 Task: Search one way flight ticket for 1 adult, 5 children, 2 infants in seat and 1 infant on lap in first from Midland/odessa: Midland International Air And Space Port to New Bern: Coastal Carolina Regional Airport (was Craven County Regional) on 8-4-2023. Choice of flights is Frontier. Number of bags: 2 carry on bags and 6 checked bags. Price is upto 92000. Outbound departure time preference is 15:00.
Action: Mouse moved to (232, 301)
Screenshot: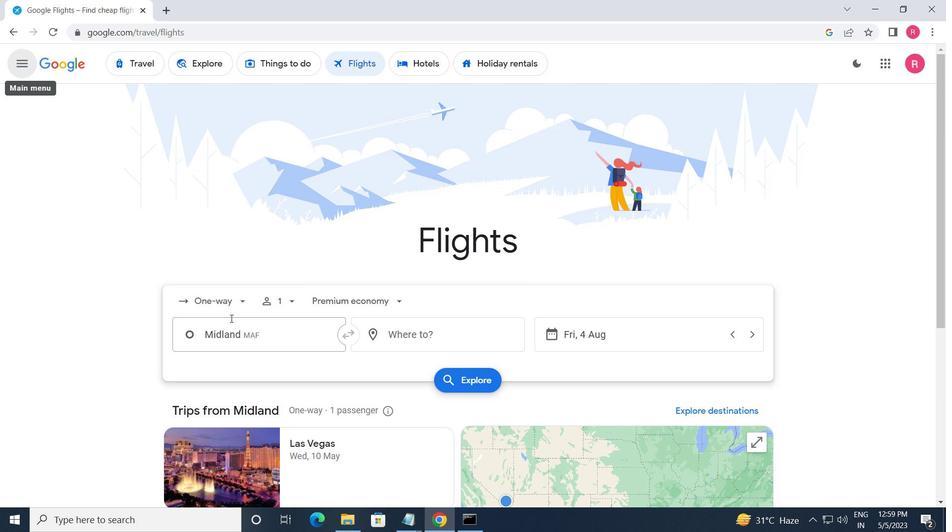
Action: Mouse pressed left at (232, 301)
Screenshot: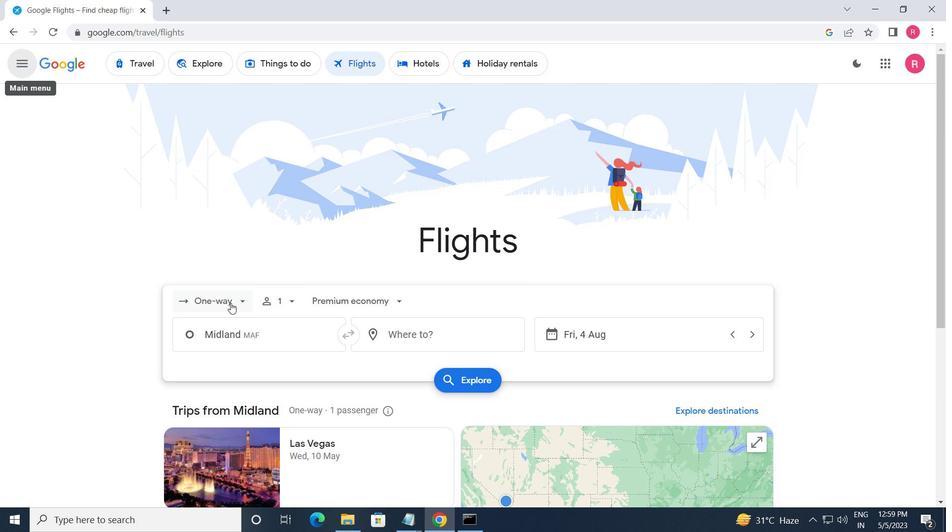 
Action: Mouse moved to (231, 358)
Screenshot: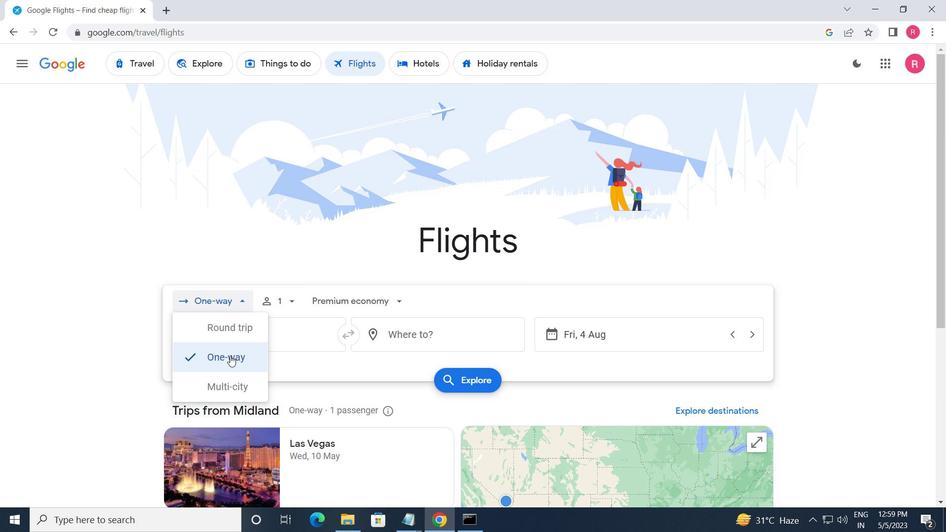 
Action: Mouse pressed left at (231, 358)
Screenshot: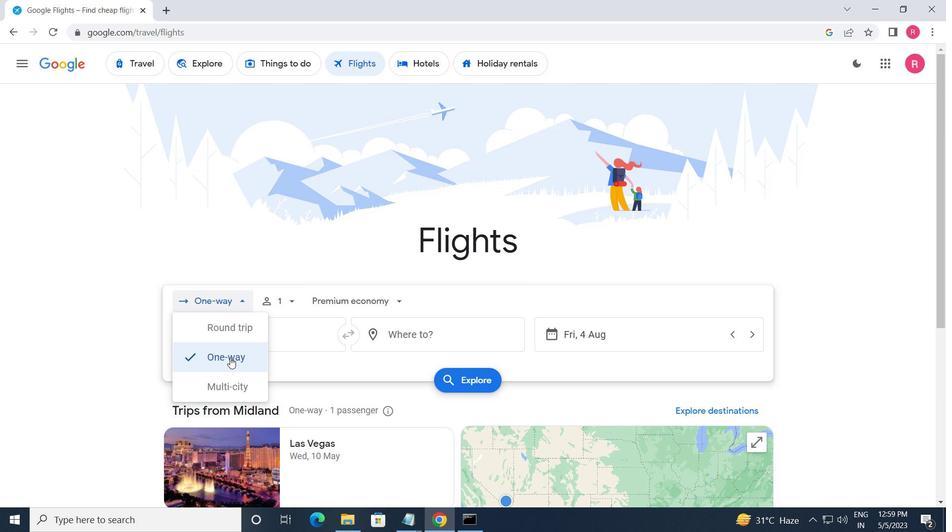 
Action: Mouse moved to (291, 298)
Screenshot: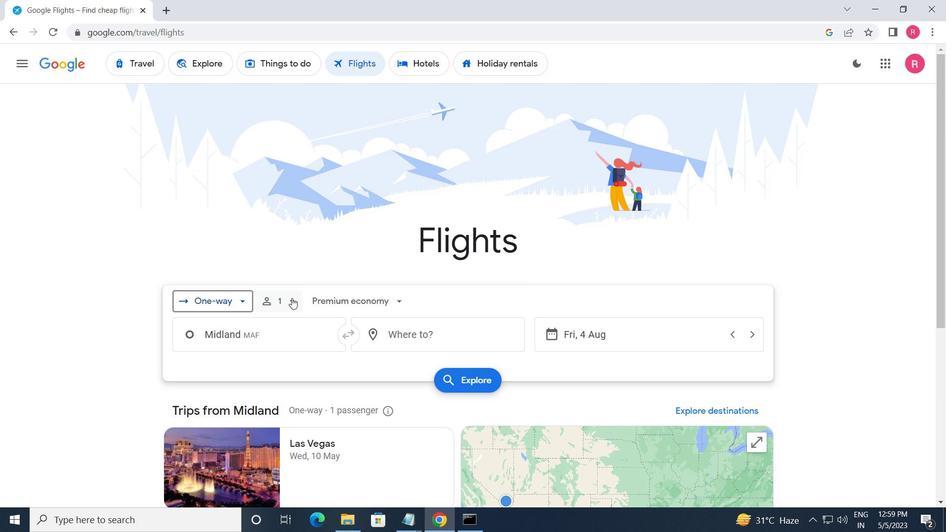 
Action: Mouse pressed left at (291, 298)
Screenshot: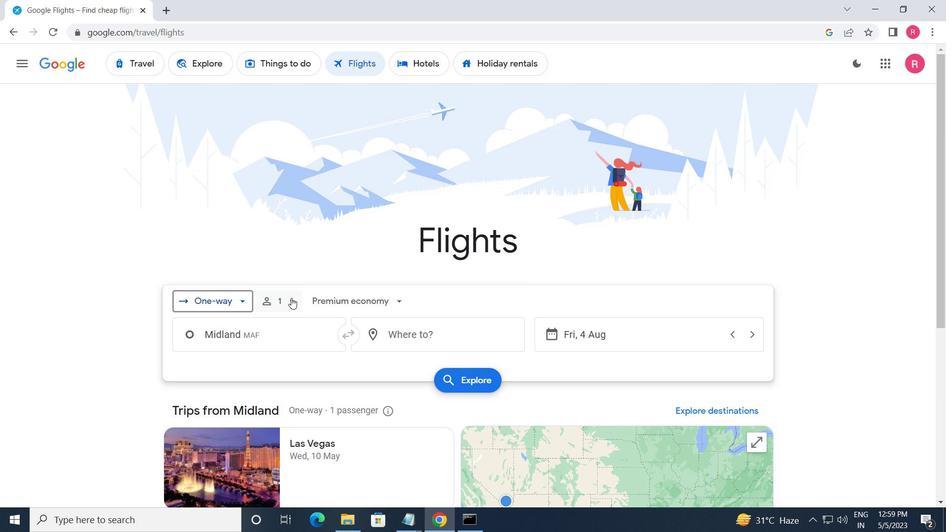 
Action: Mouse moved to (390, 364)
Screenshot: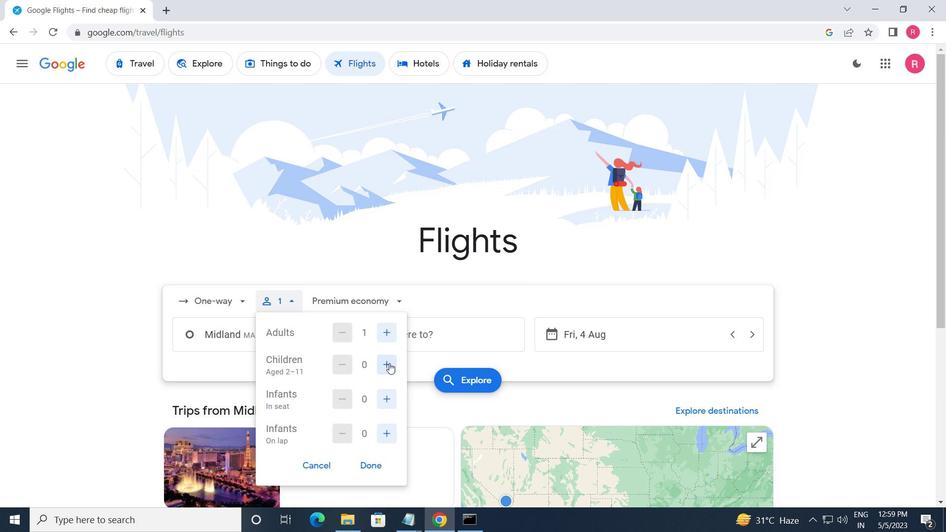 
Action: Mouse pressed left at (390, 364)
Screenshot: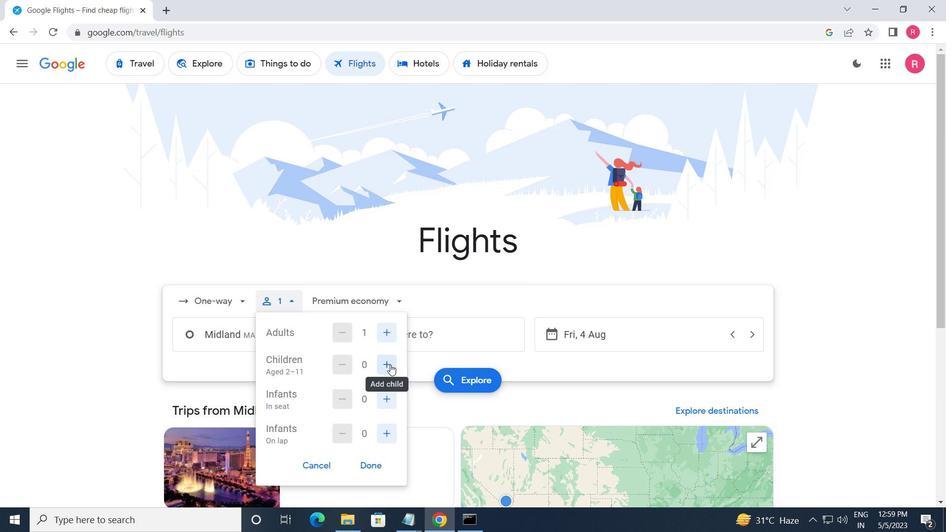 
Action: Mouse pressed left at (390, 364)
Screenshot: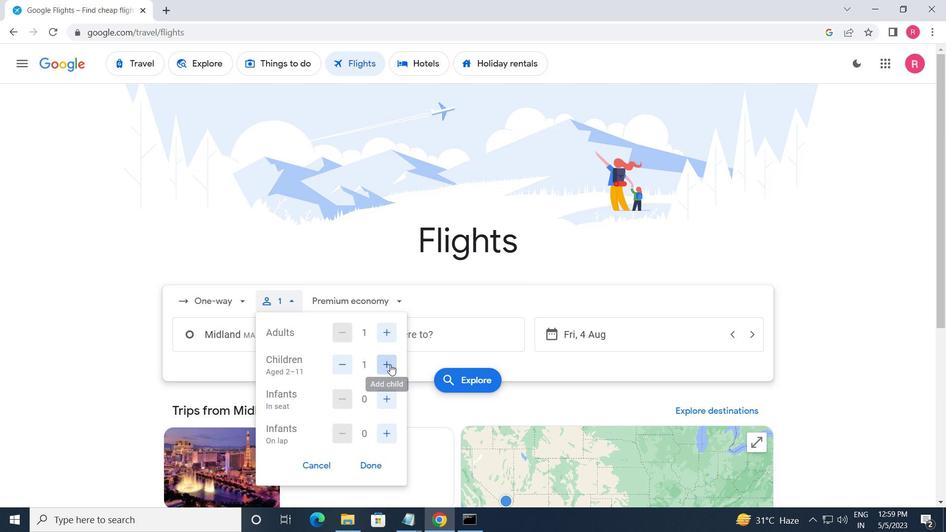 
Action: Mouse pressed left at (390, 364)
Screenshot: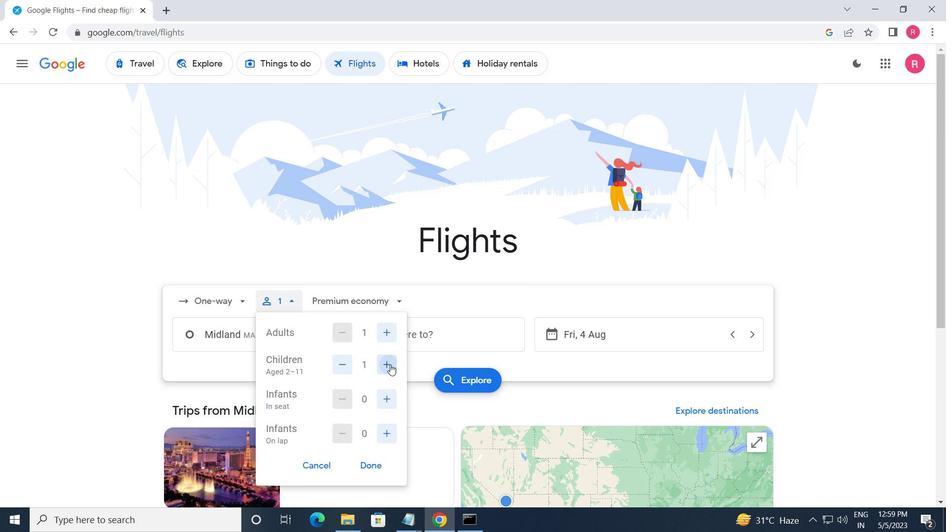 
Action: Mouse moved to (391, 365)
Screenshot: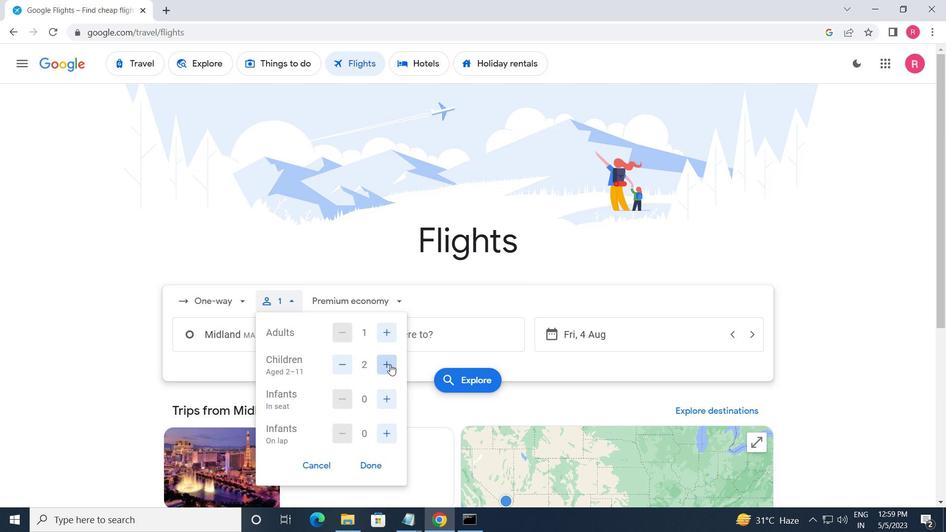 
Action: Mouse pressed left at (391, 365)
Screenshot: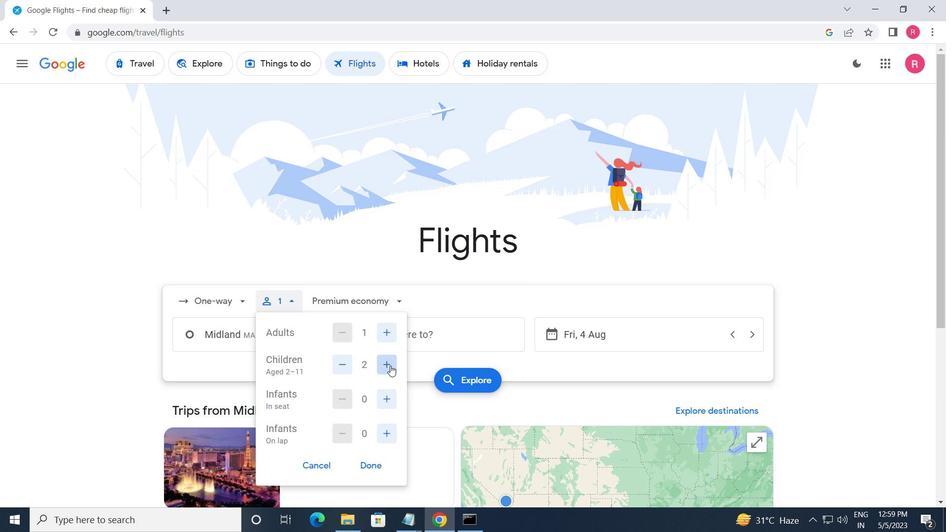 
Action: Mouse pressed left at (391, 365)
Screenshot: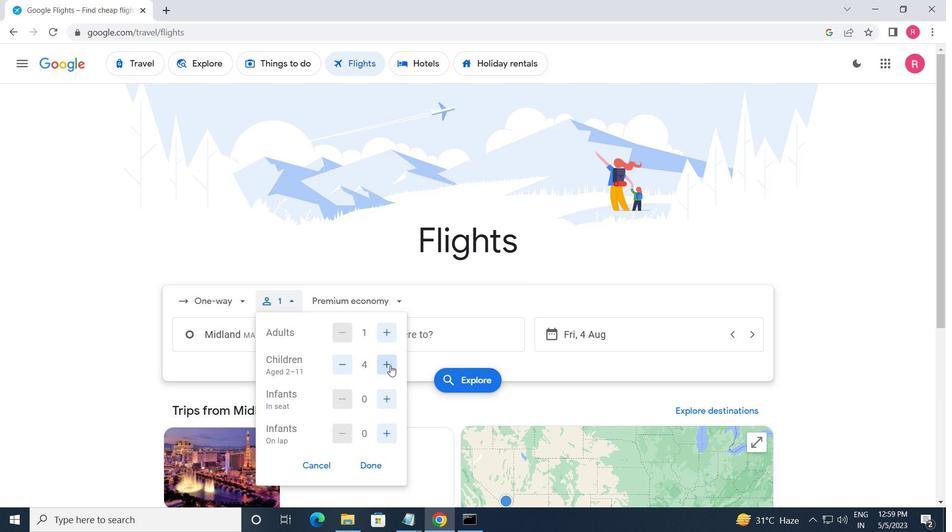 
Action: Mouse moved to (386, 405)
Screenshot: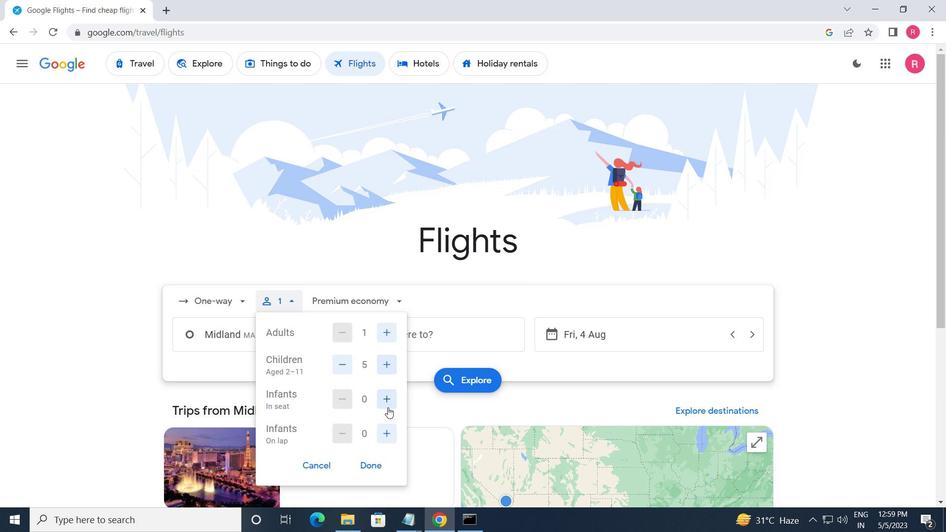 
Action: Mouse pressed left at (386, 405)
Screenshot: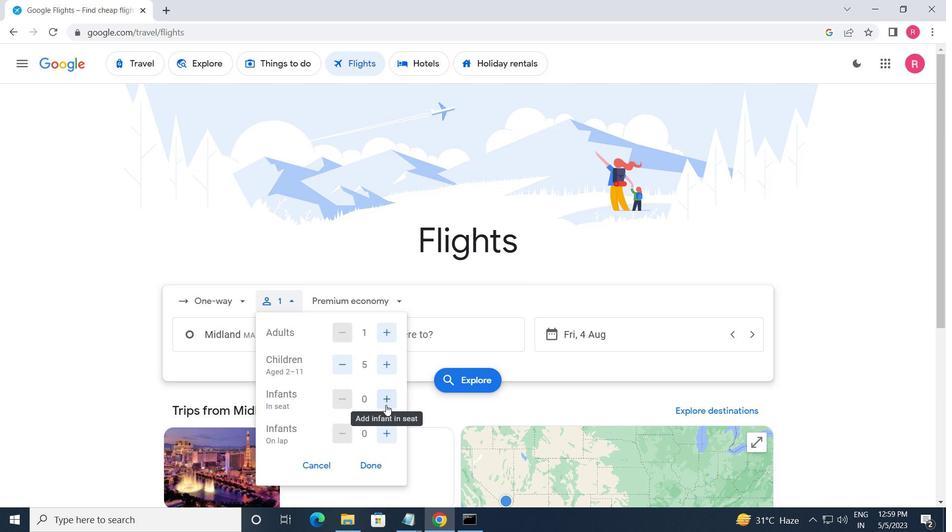 
Action: Mouse pressed left at (386, 405)
Screenshot: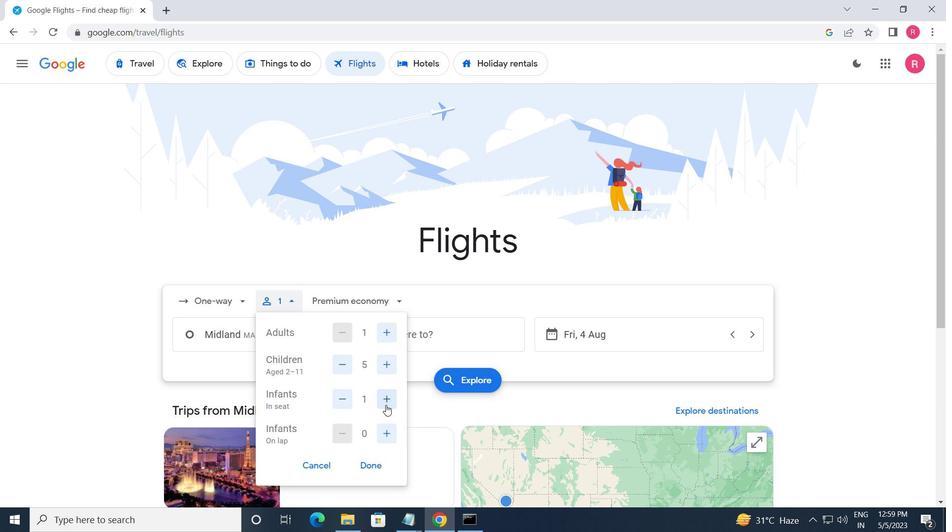 
Action: Mouse moved to (391, 437)
Screenshot: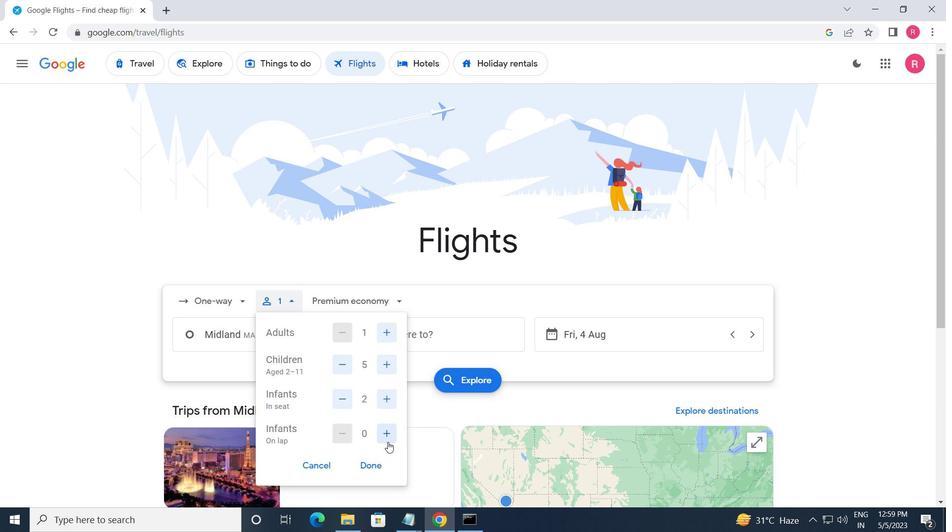 
Action: Mouse pressed left at (391, 437)
Screenshot: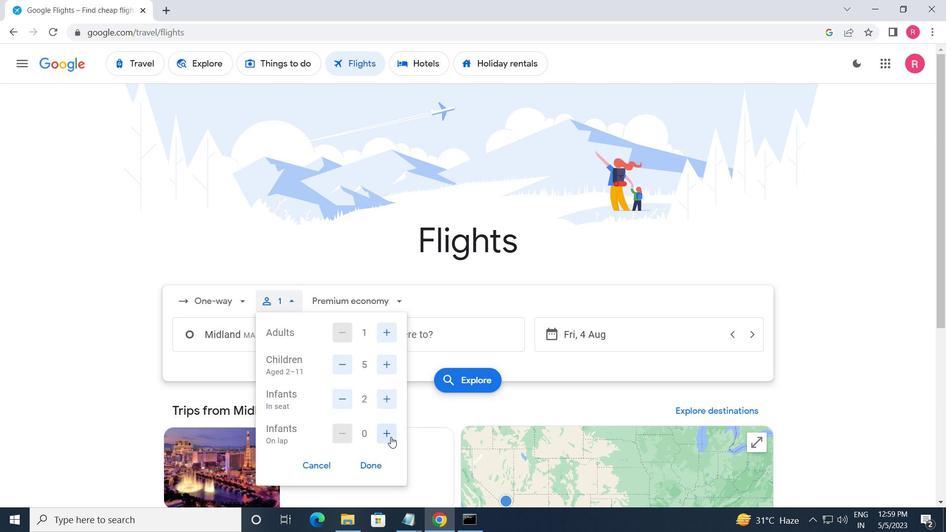 
Action: Mouse moved to (342, 400)
Screenshot: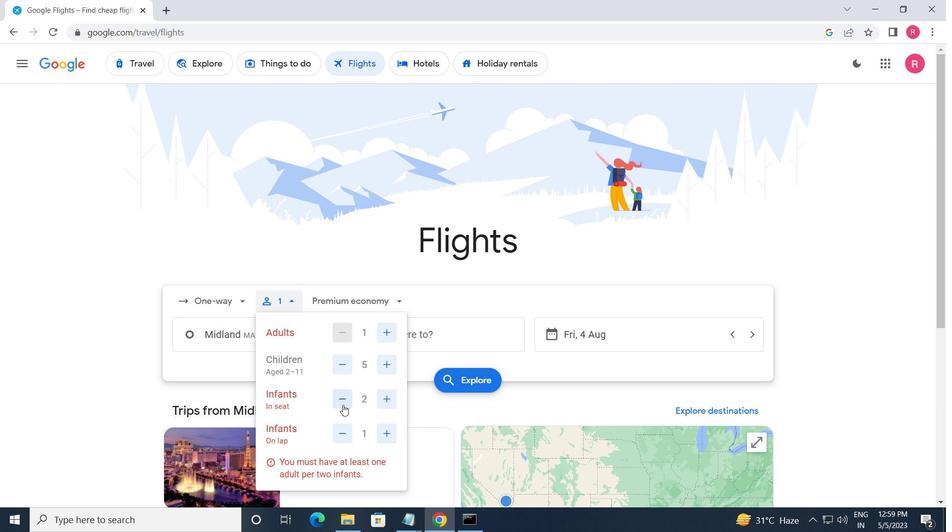 
Action: Mouse pressed left at (342, 400)
Screenshot: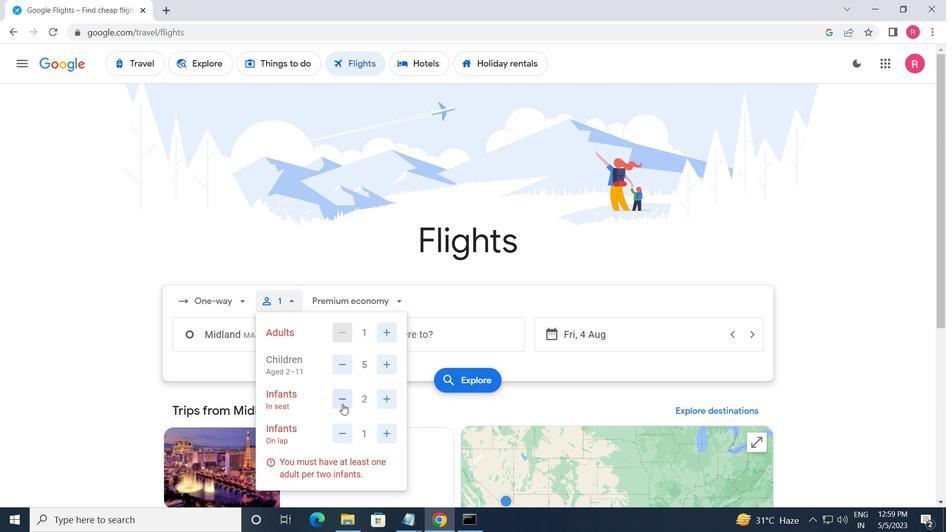 
Action: Mouse moved to (370, 468)
Screenshot: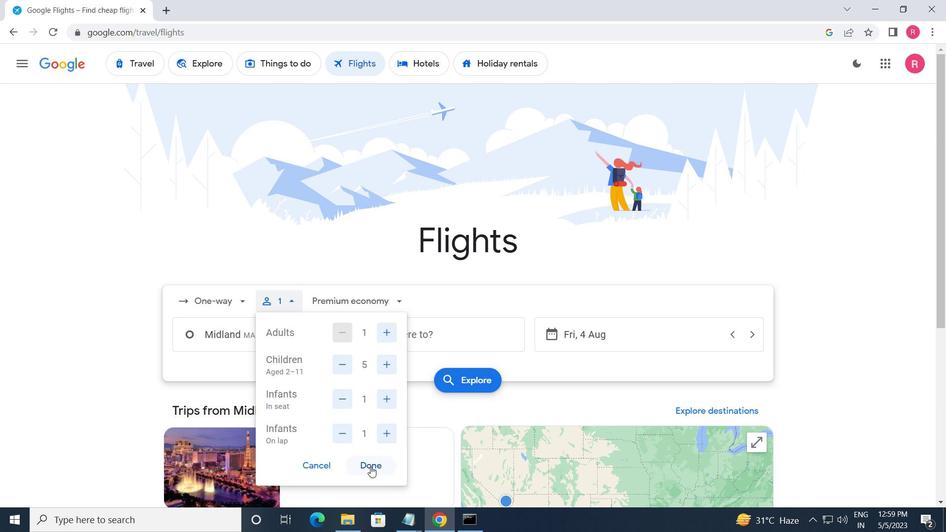 
Action: Mouse pressed left at (370, 468)
Screenshot: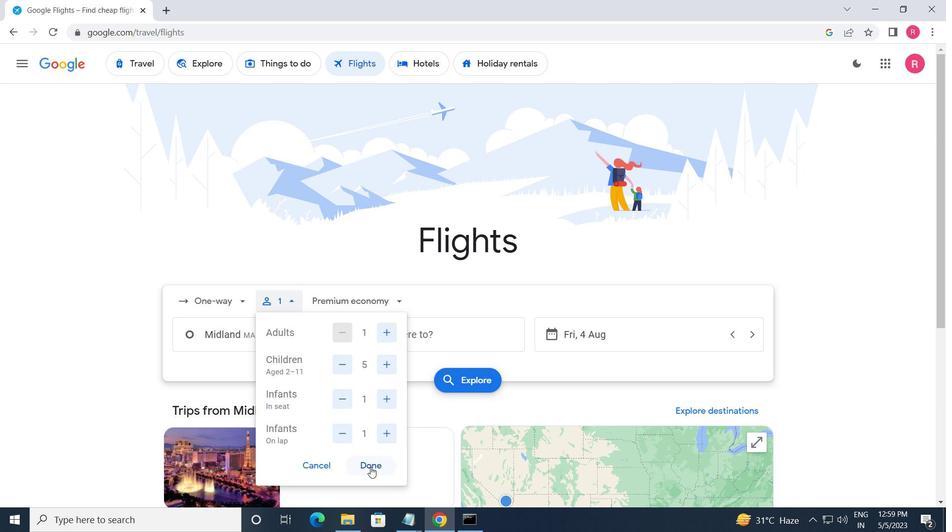 
Action: Mouse moved to (342, 301)
Screenshot: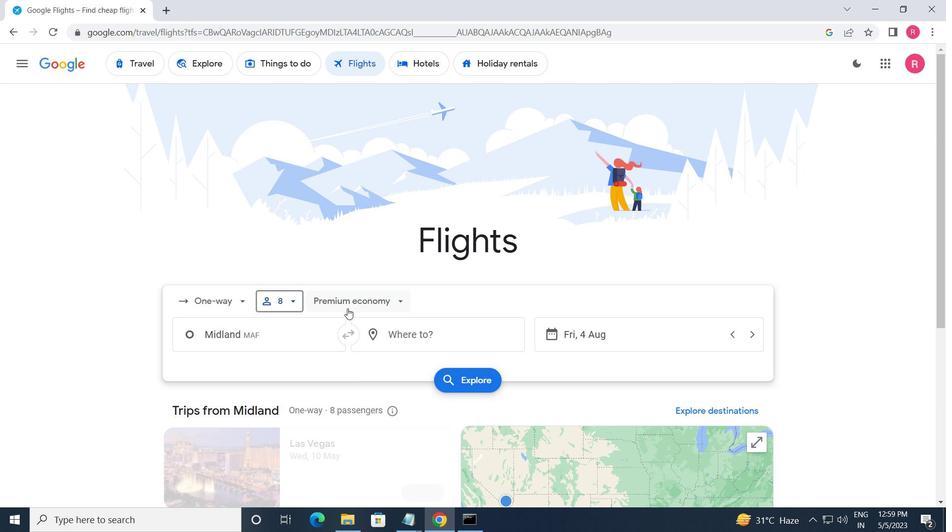 
Action: Mouse pressed left at (342, 301)
Screenshot: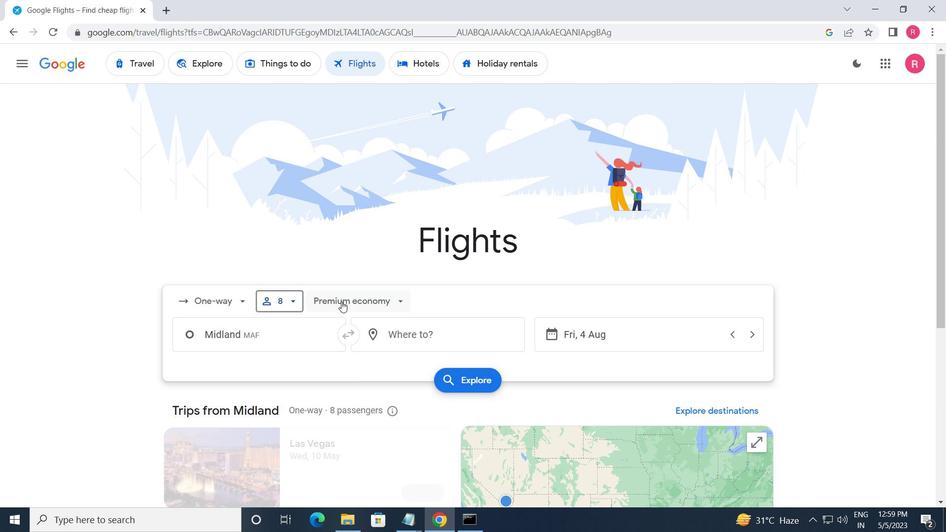 
Action: Mouse moved to (360, 419)
Screenshot: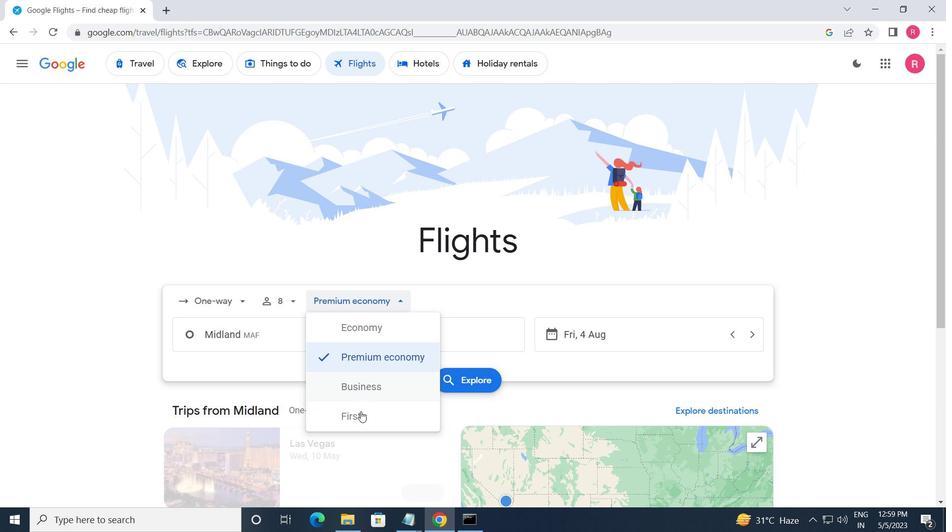 
Action: Mouse pressed left at (360, 419)
Screenshot: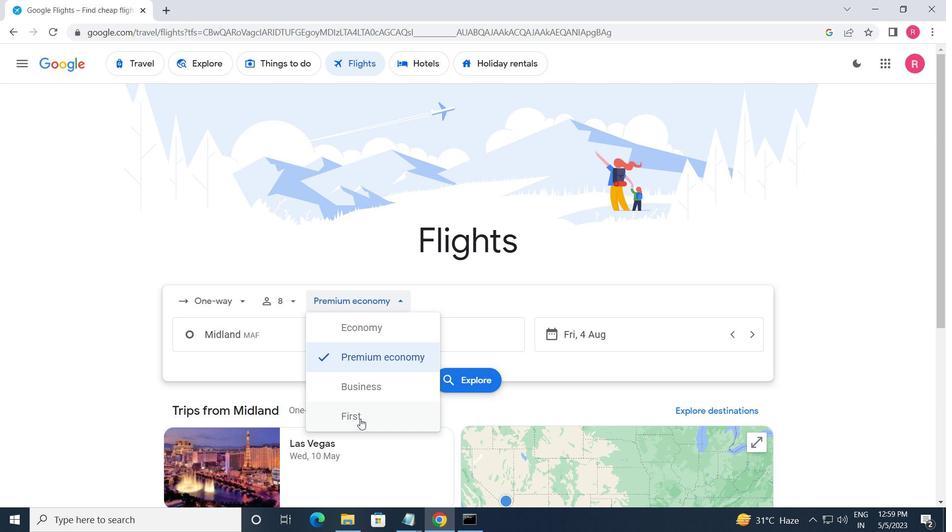 
Action: Mouse moved to (269, 333)
Screenshot: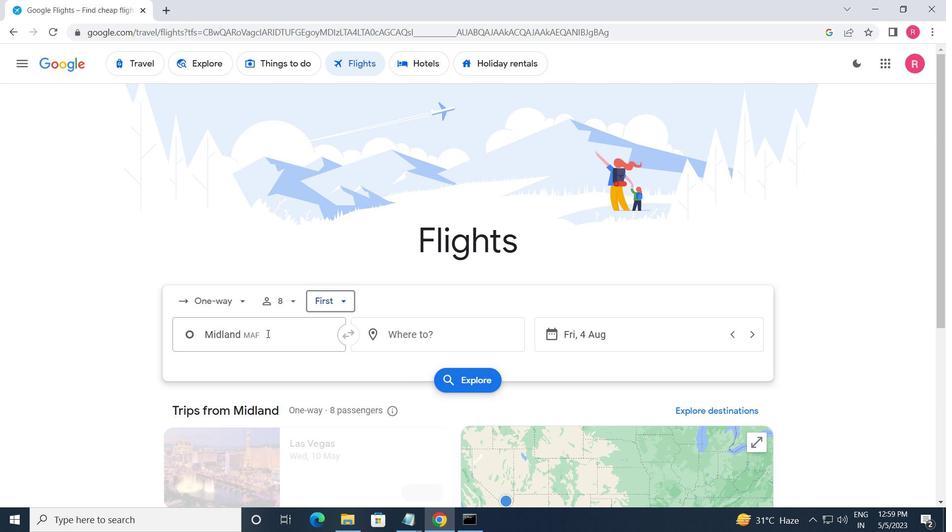 
Action: Mouse pressed left at (269, 333)
Screenshot: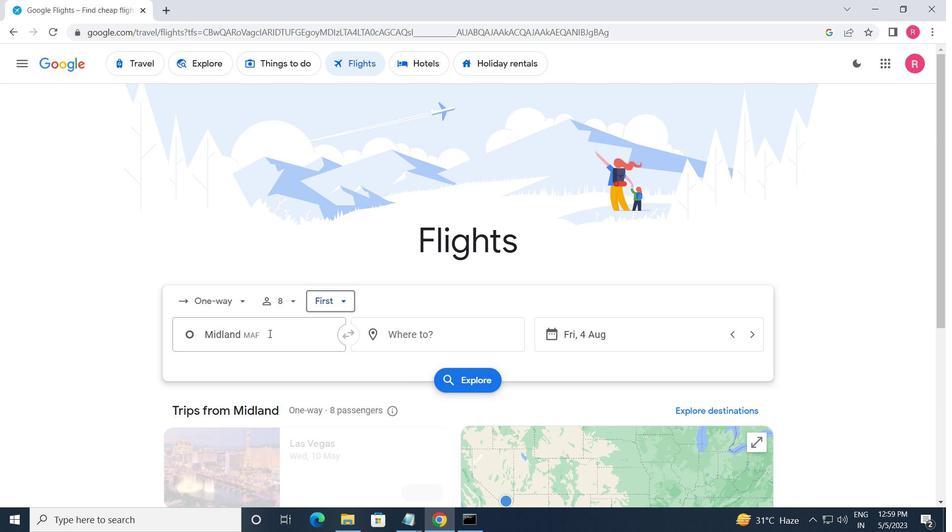 
Action: Key pressed <Key.caps_lock>m<Key.caps_lock>idland
Screenshot: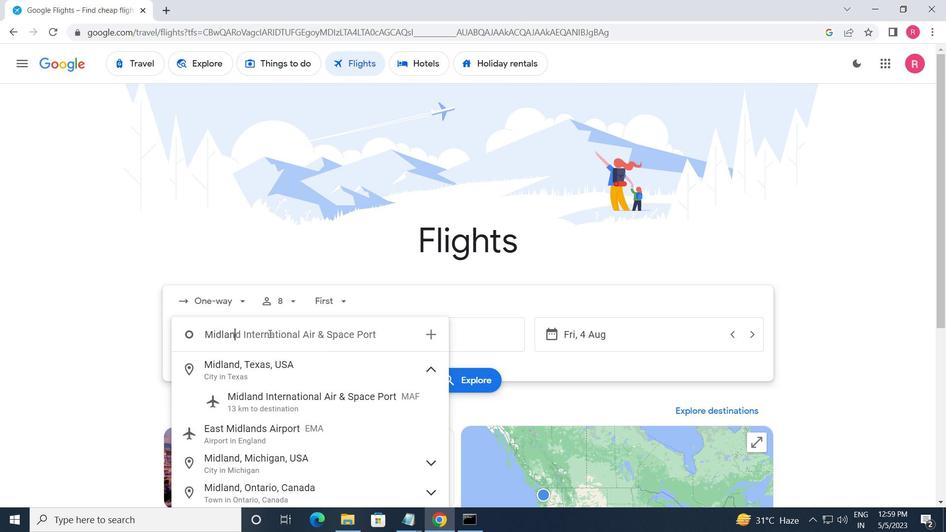 
Action: Mouse moved to (311, 397)
Screenshot: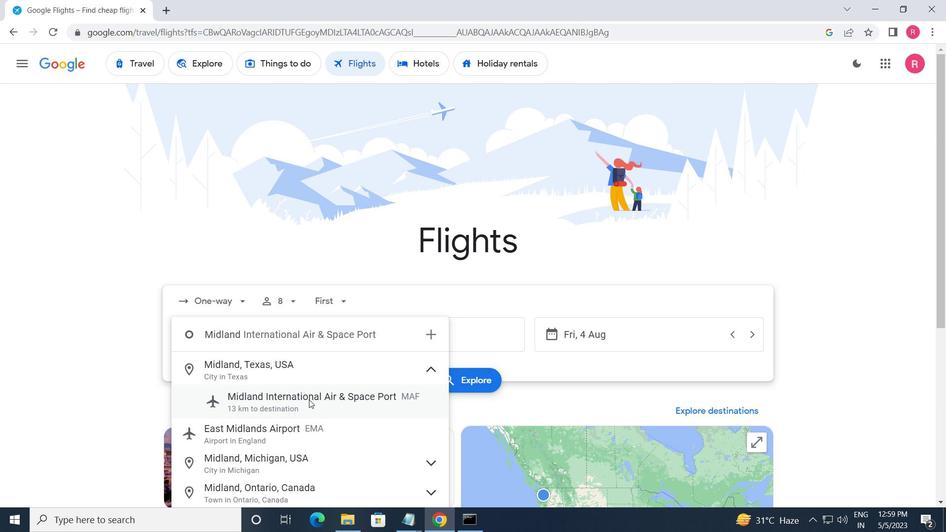 
Action: Mouse pressed left at (311, 397)
Screenshot: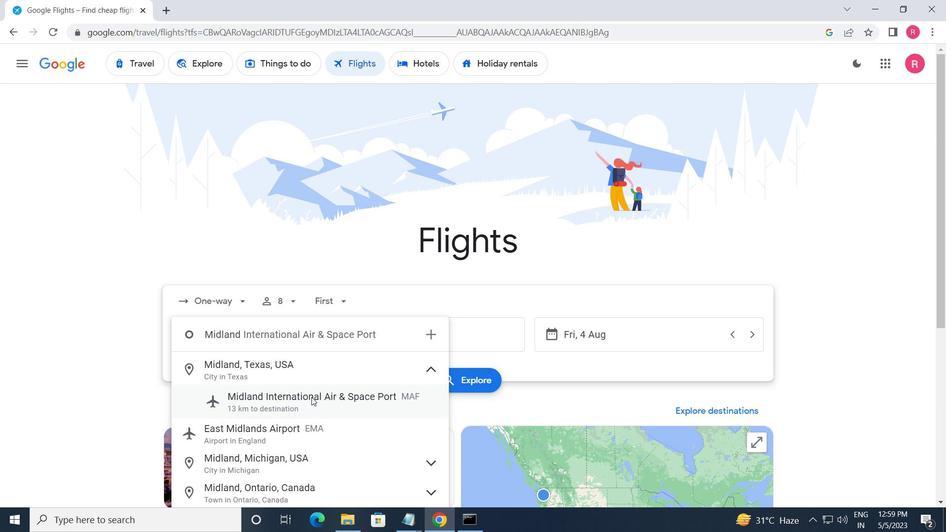 
Action: Mouse moved to (446, 340)
Screenshot: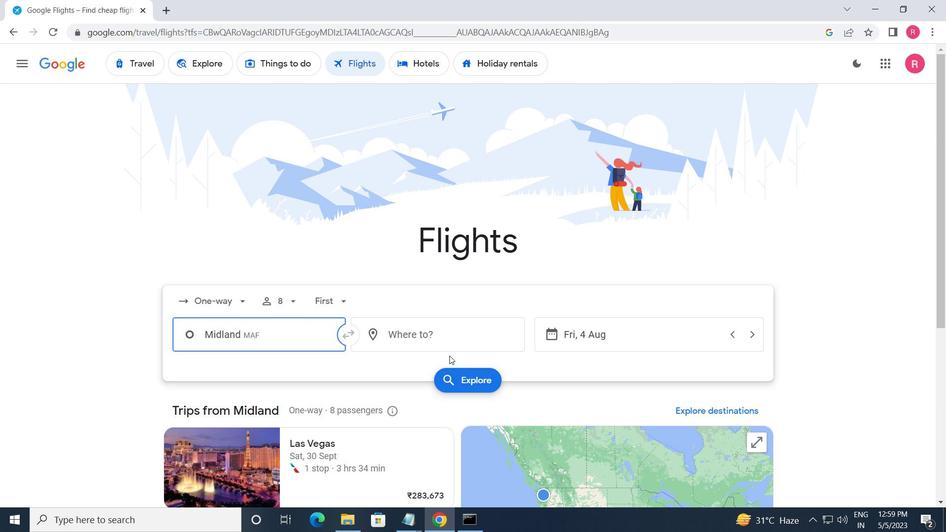 
Action: Mouse pressed left at (446, 340)
Screenshot: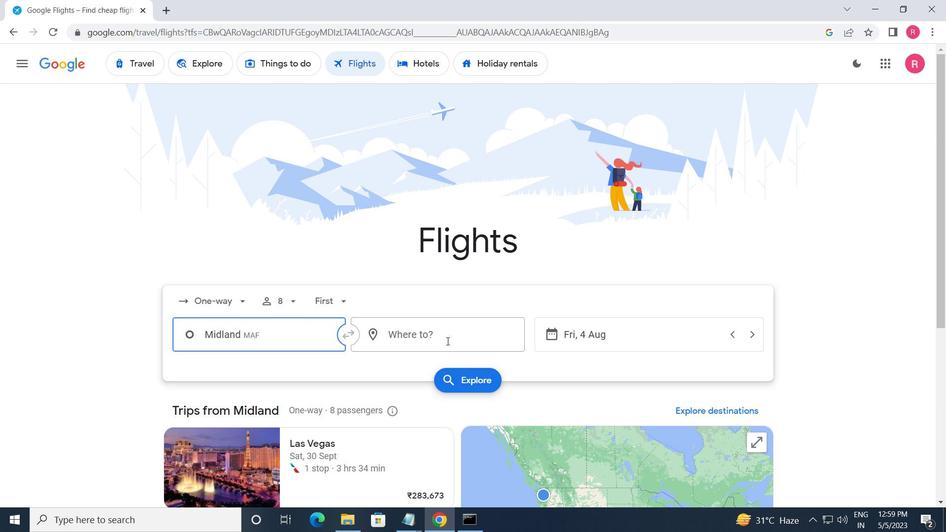 
Action: Key pressed <Key.caps_lock>c<Key.caps_lock>oastel<Key.space>
Screenshot: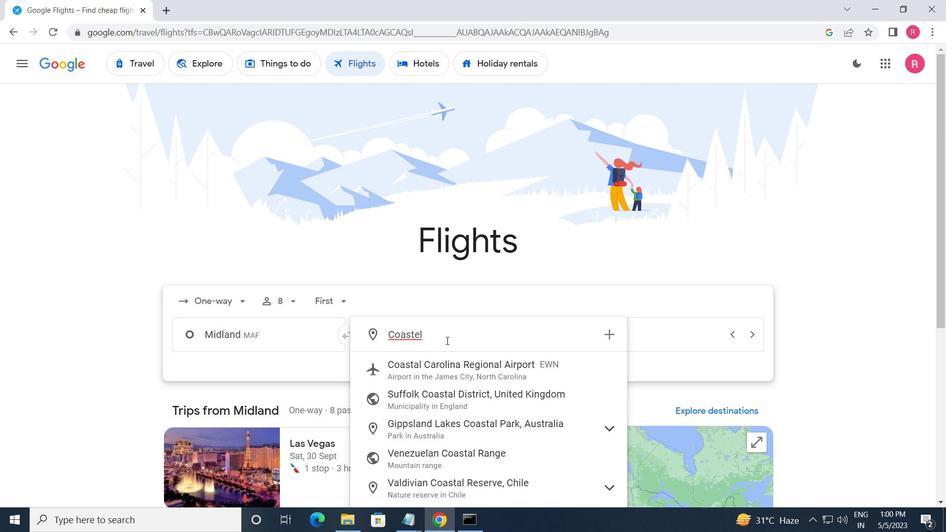 
Action: Mouse moved to (479, 371)
Screenshot: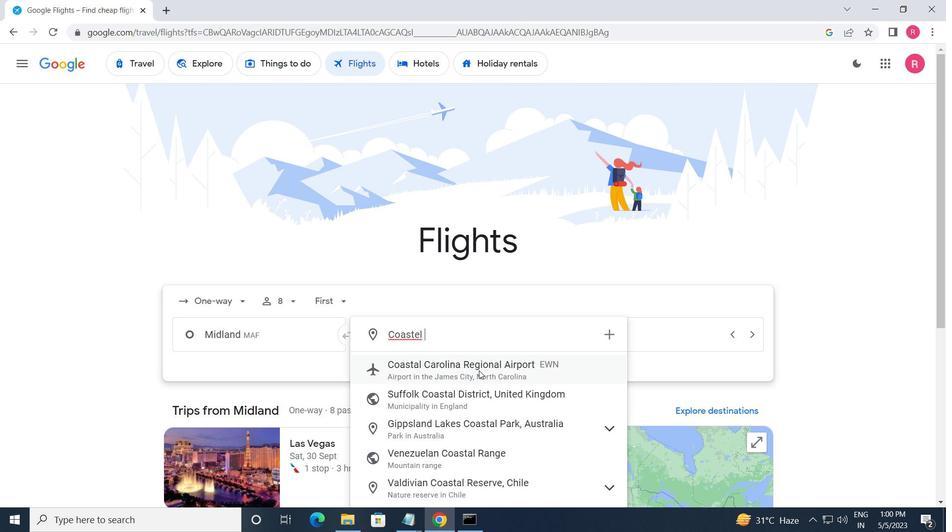 
Action: Mouse pressed left at (479, 371)
Screenshot: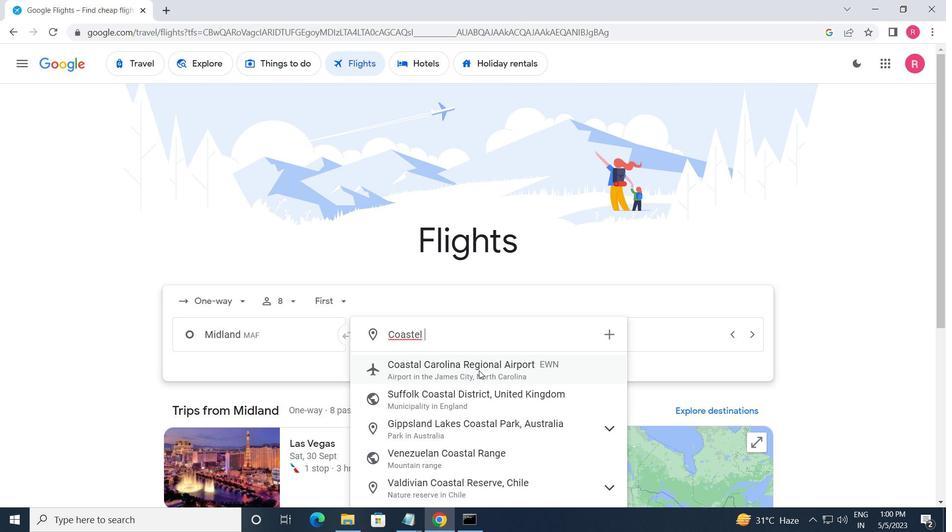 
Action: Mouse moved to (655, 333)
Screenshot: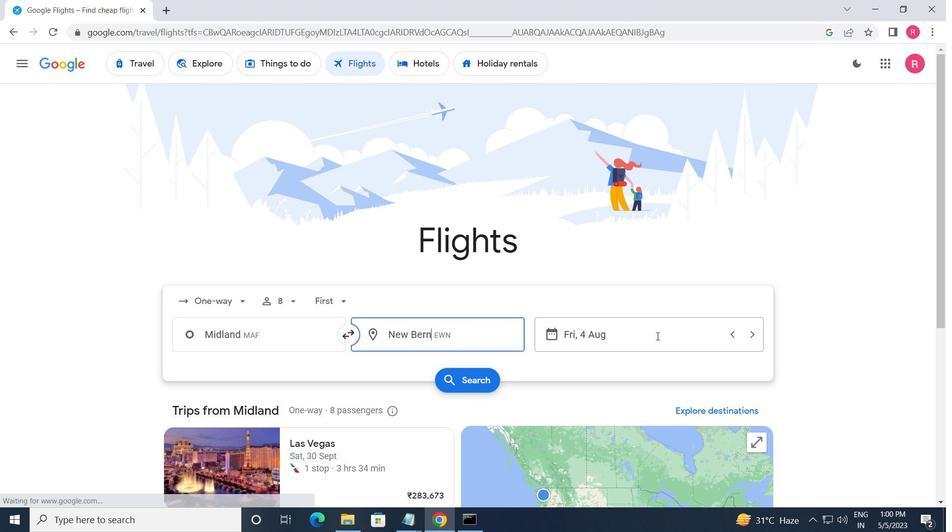 
Action: Mouse pressed left at (655, 333)
Screenshot: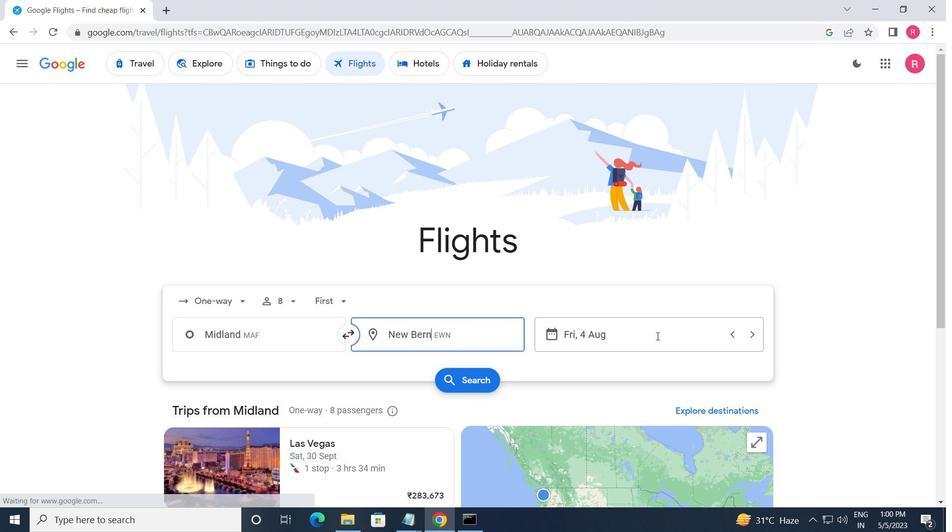 
Action: Mouse moved to (475, 278)
Screenshot: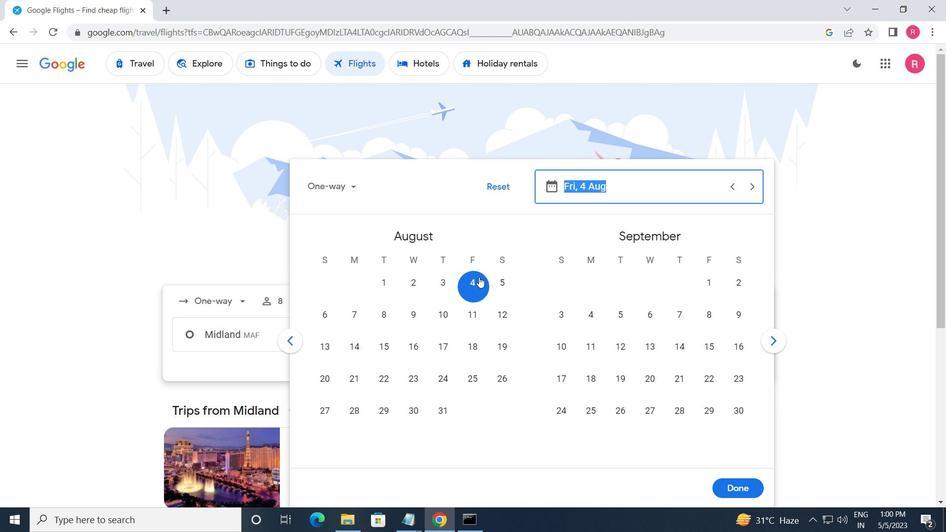 
Action: Mouse pressed left at (475, 278)
Screenshot: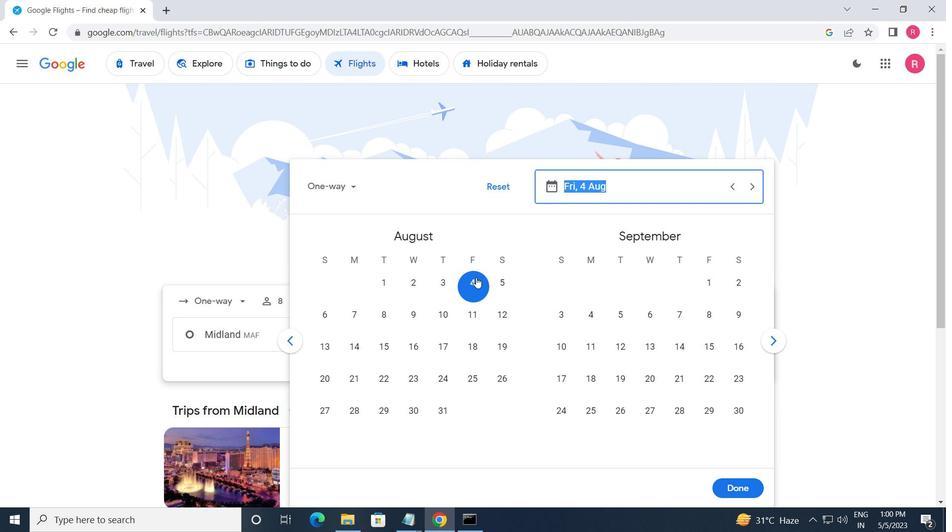 
Action: Mouse moved to (750, 492)
Screenshot: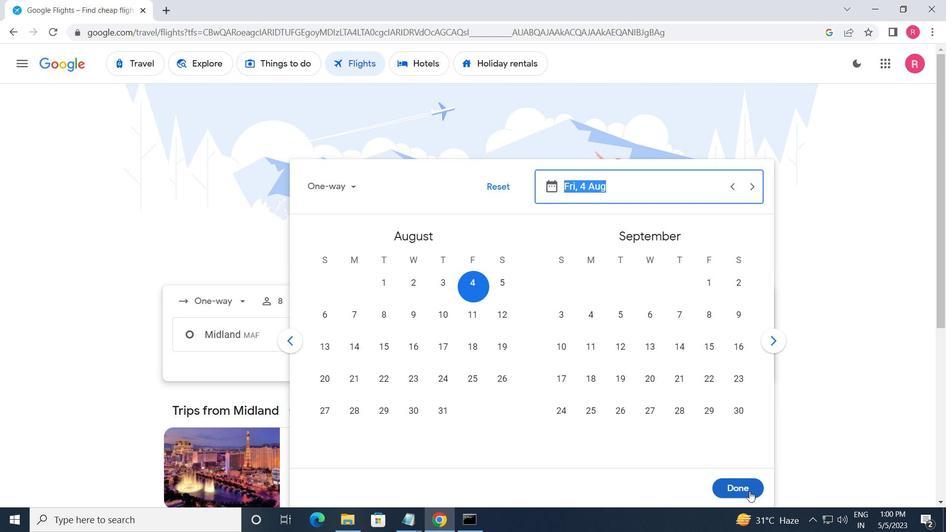 
Action: Mouse pressed left at (750, 492)
Screenshot: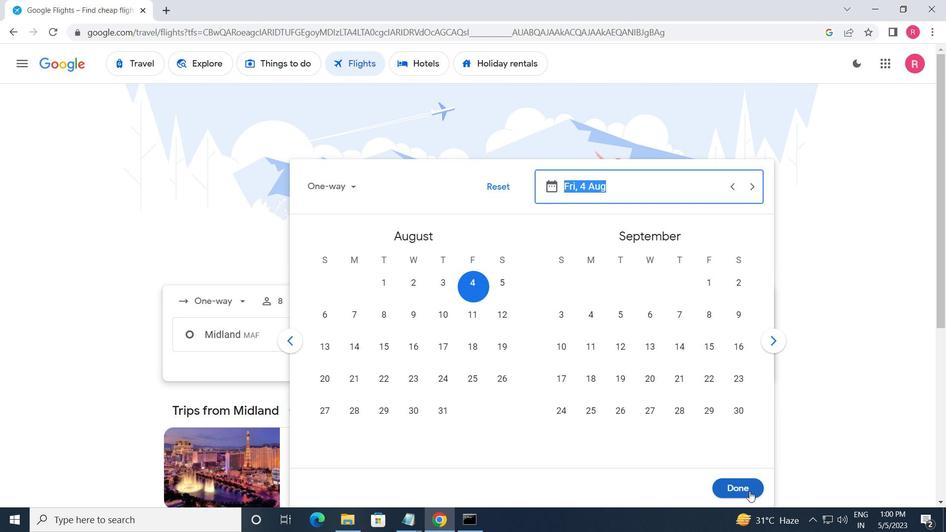 
Action: Mouse moved to (471, 373)
Screenshot: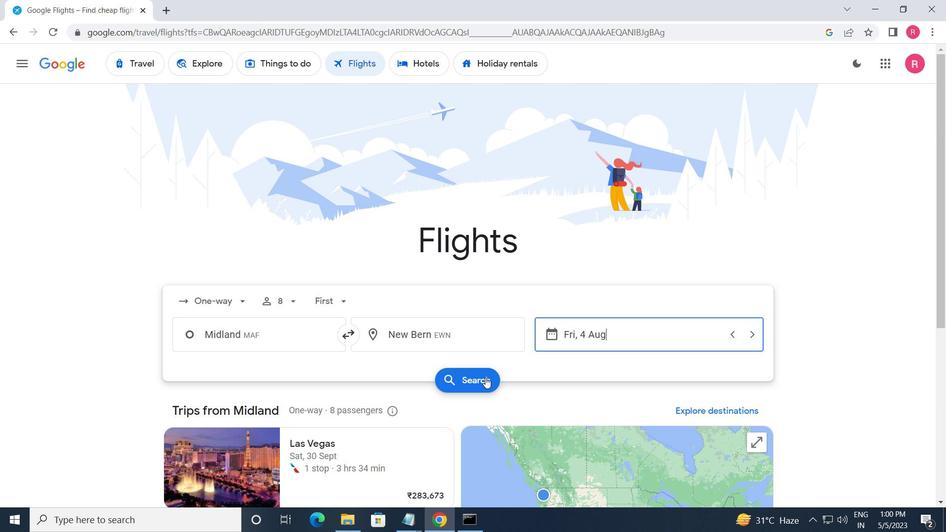 
Action: Mouse pressed left at (471, 373)
Screenshot: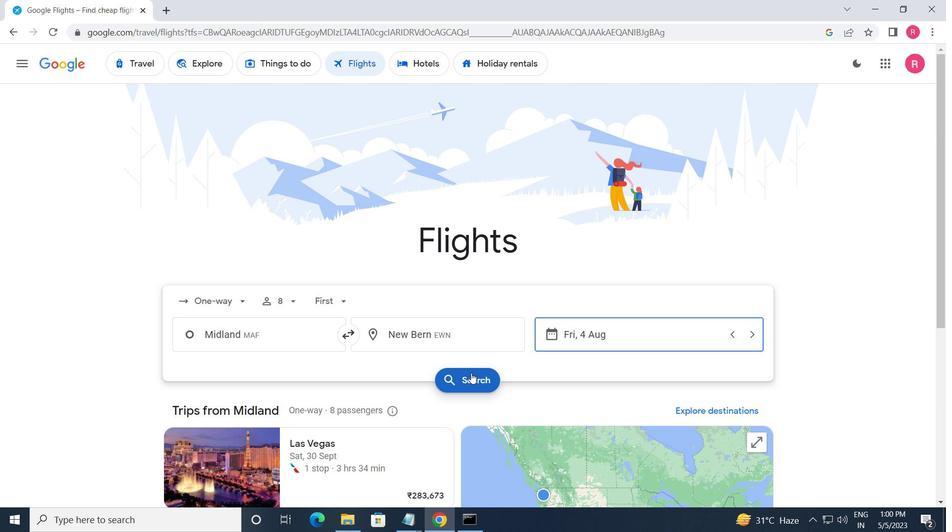
Action: Mouse moved to (185, 181)
Screenshot: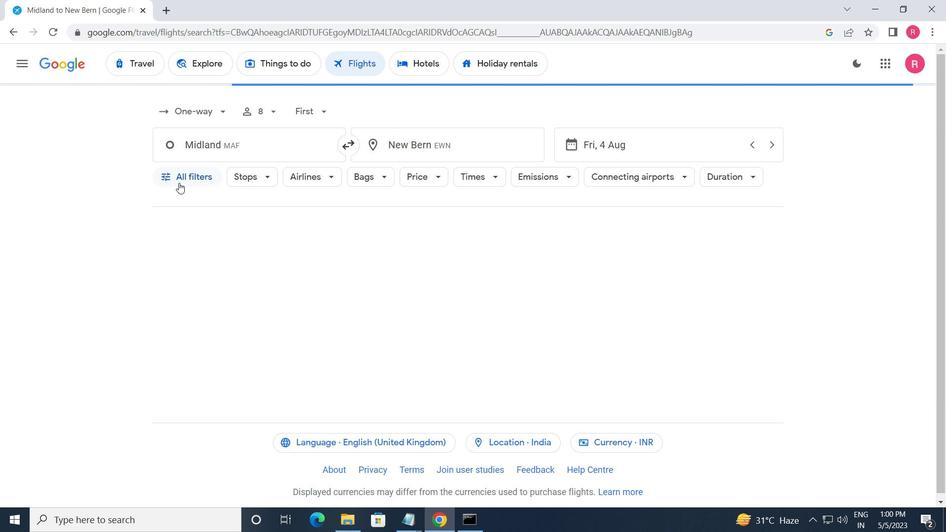 
Action: Mouse pressed left at (185, 181)
Screenshot: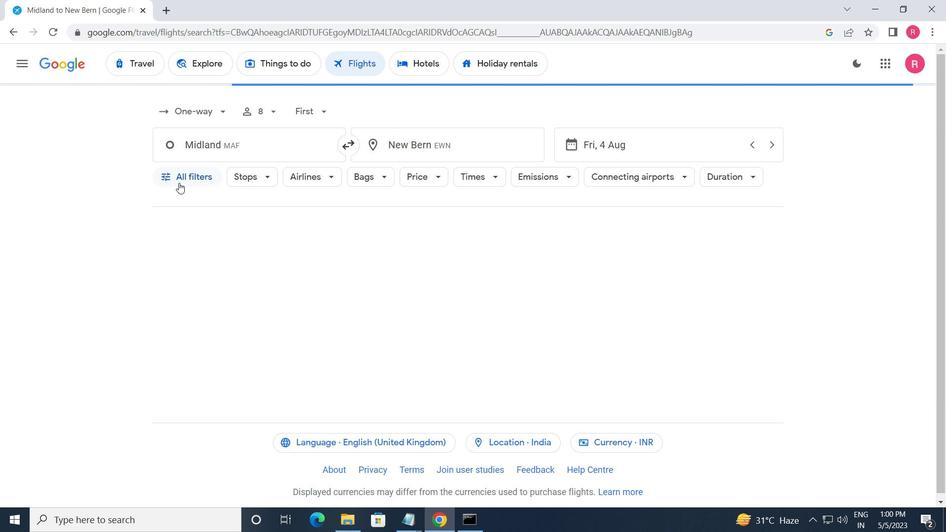 
Action: Mouse moved to (227, 234)
Screenshot: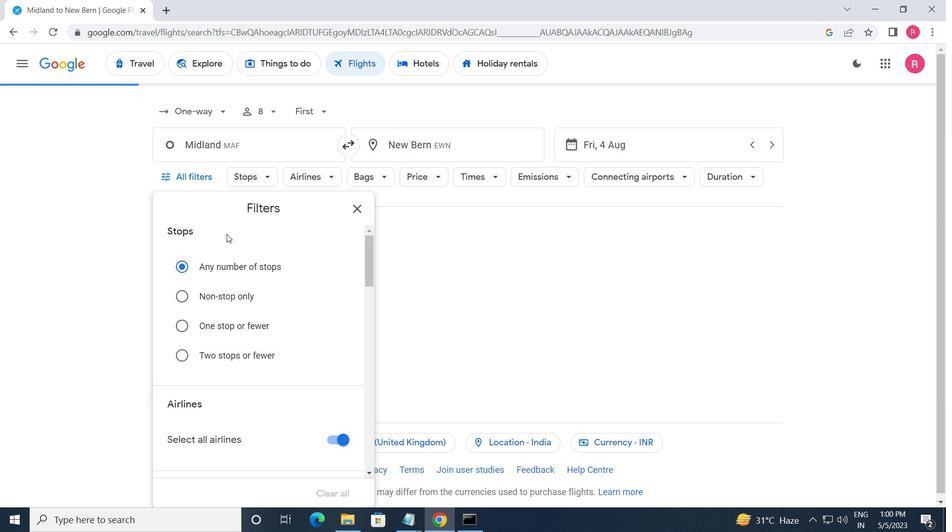 
Action: Mouse scrolled (227, 234) with delta (0, 0)
Screenshot: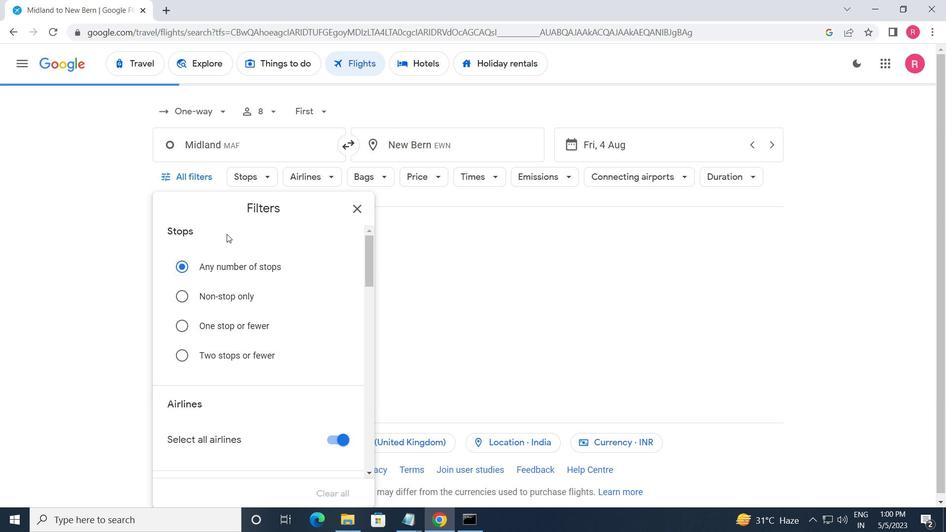 
Action: Mouse moved to (234, 241)
Screenshot: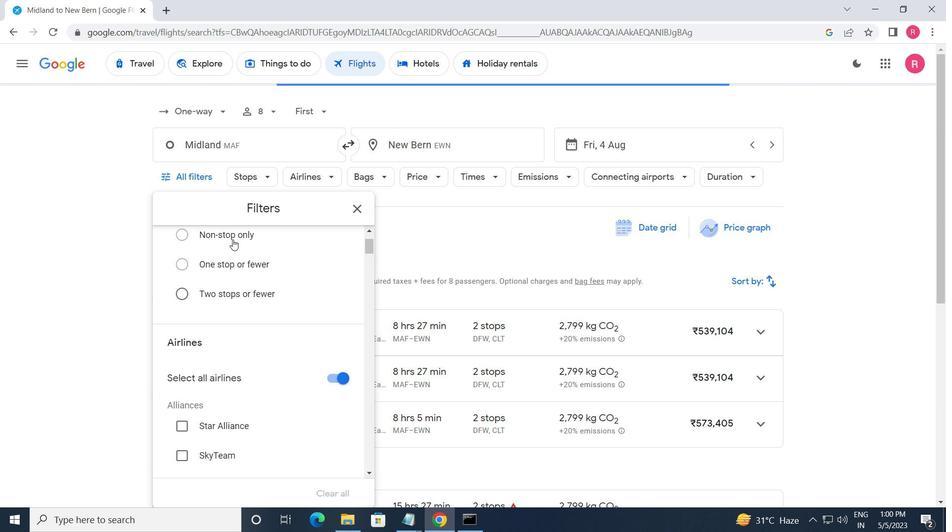 
Action: Mouse scrolled (234, 241) with delta (0, 0)
Screenshot: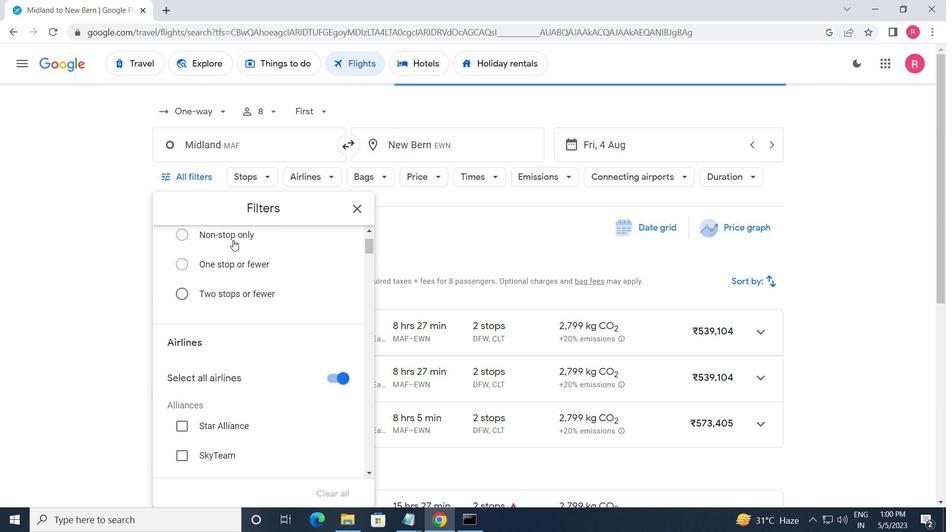 
Action: Mouse moved to (254, 266)
Screenshot: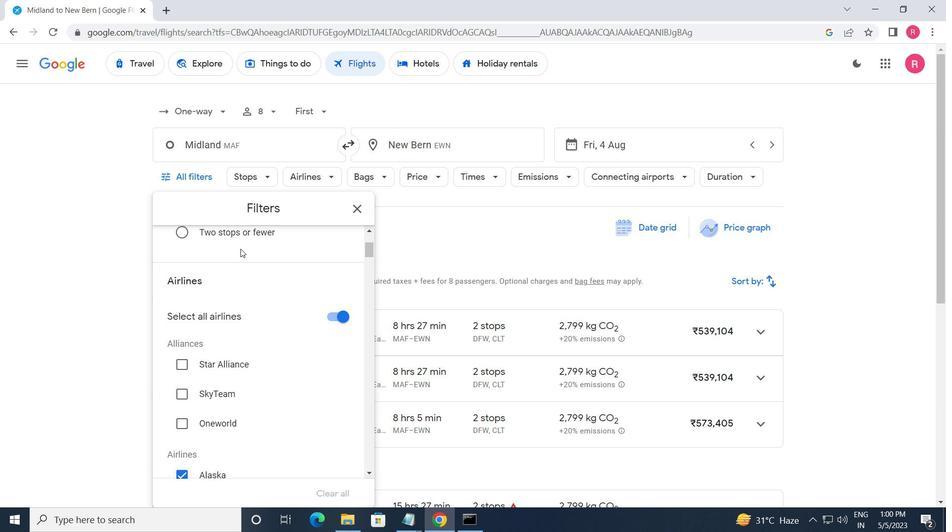 
Action: Mouse scrolled (254, 265) with delta (0, 0)
Screenshot: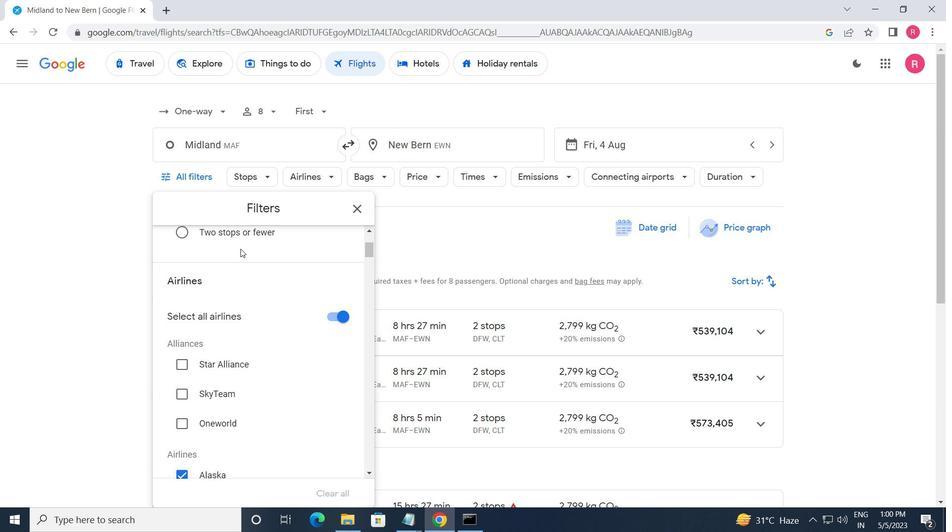 
Action: Mouse moved to (256, 270)
Screenshot: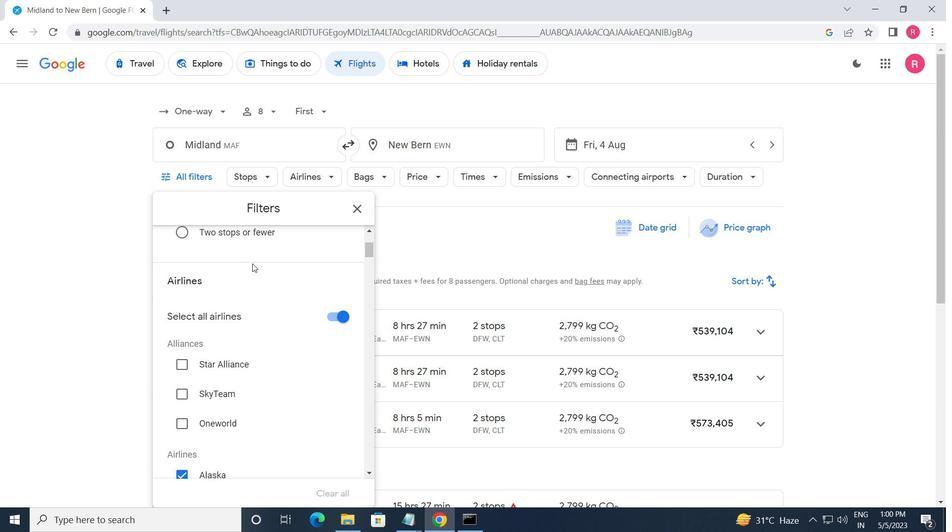 
Action: Mouse scrolled (256, 269) with delta (0, 0)
Screenshot: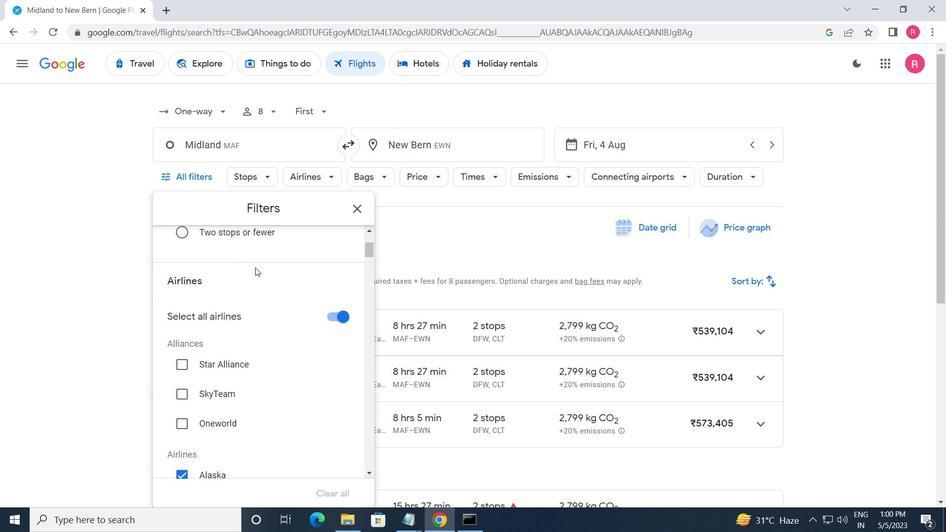 
Action: Mouse moved to (258, 272)
Screenshot: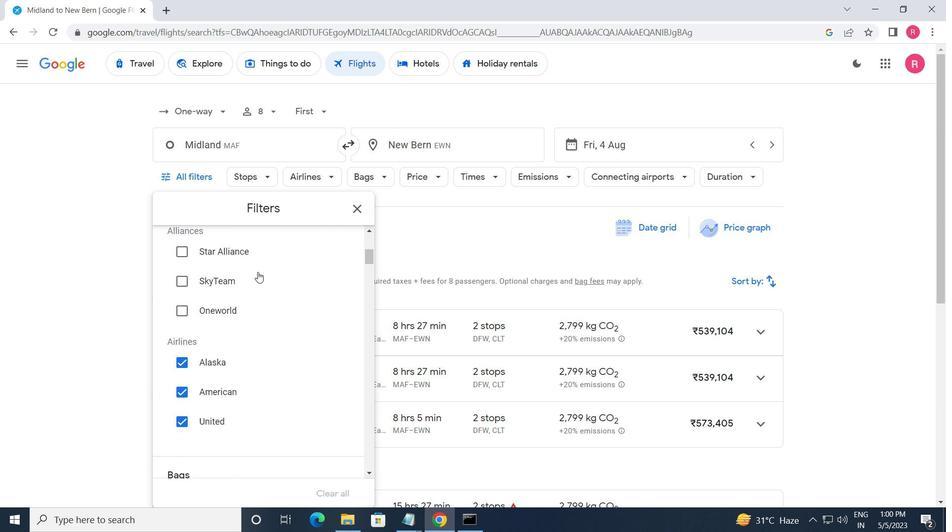 
Action: Mouse scrolled (258, 272) with delta (0, 0)
Screenshot: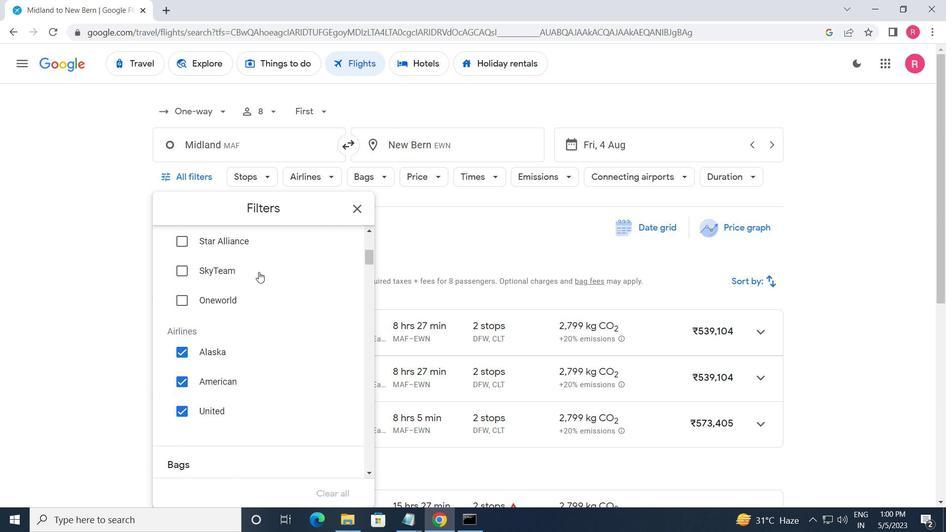 
Action: Mouse moved to (259, 274)
Screenshot: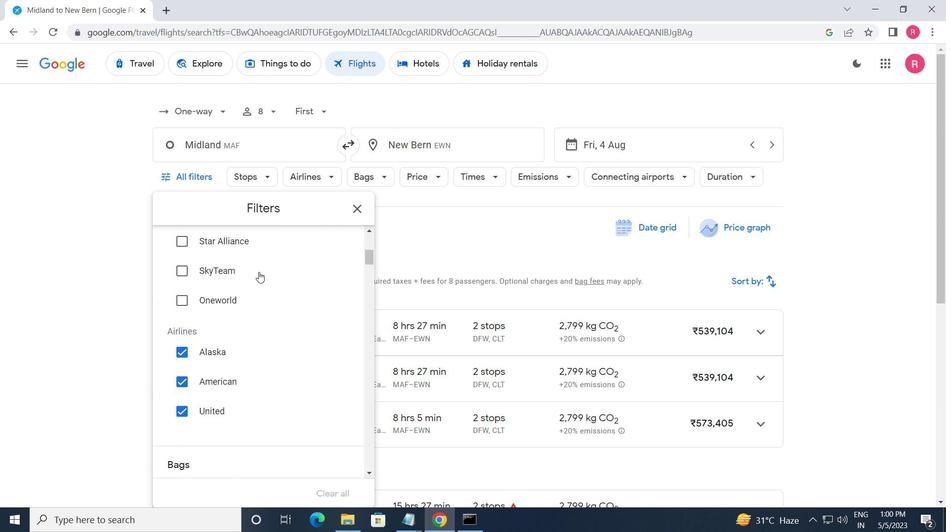 
Action: Mouse scrolled (259, 274) with delta (0, 0)
Screenshot: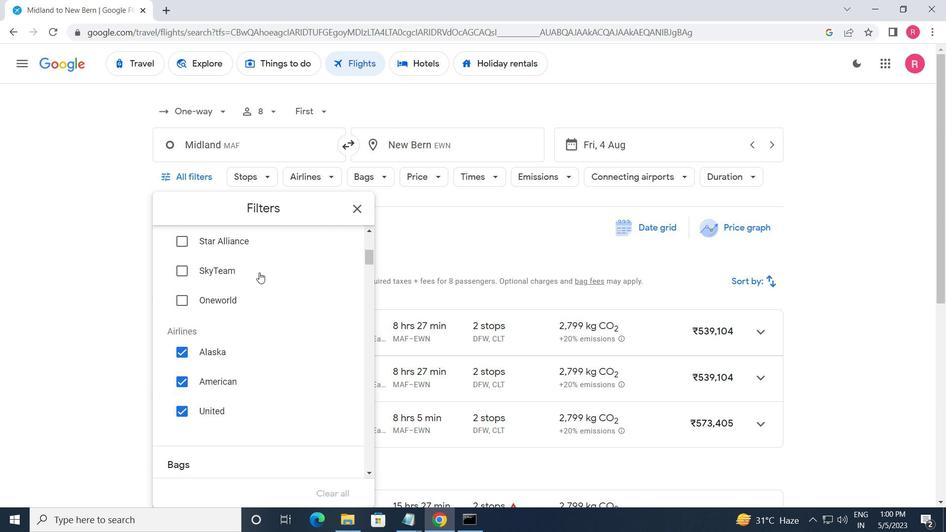 
Action: Mouse moved to (275, 275)
Screenshot: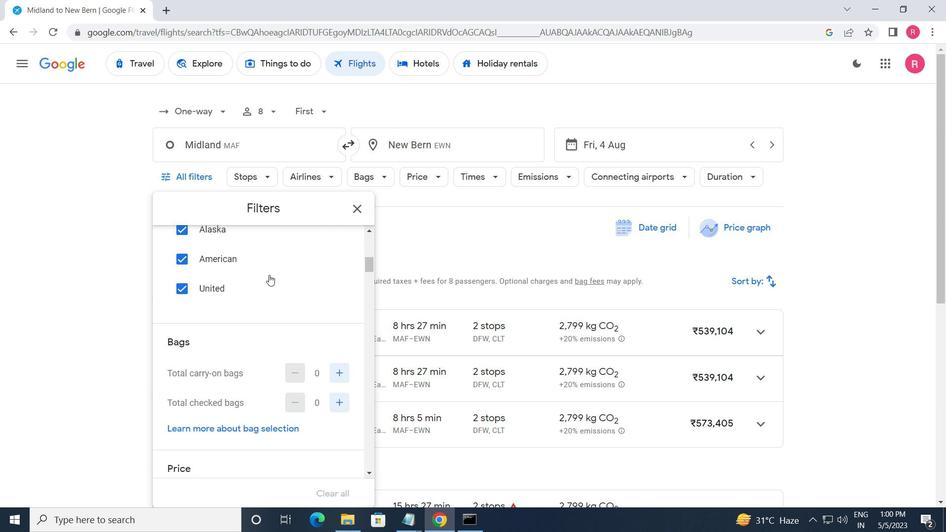
Action: Mouse scrolled (275, 275) with delta (0, 0)
Screenshot: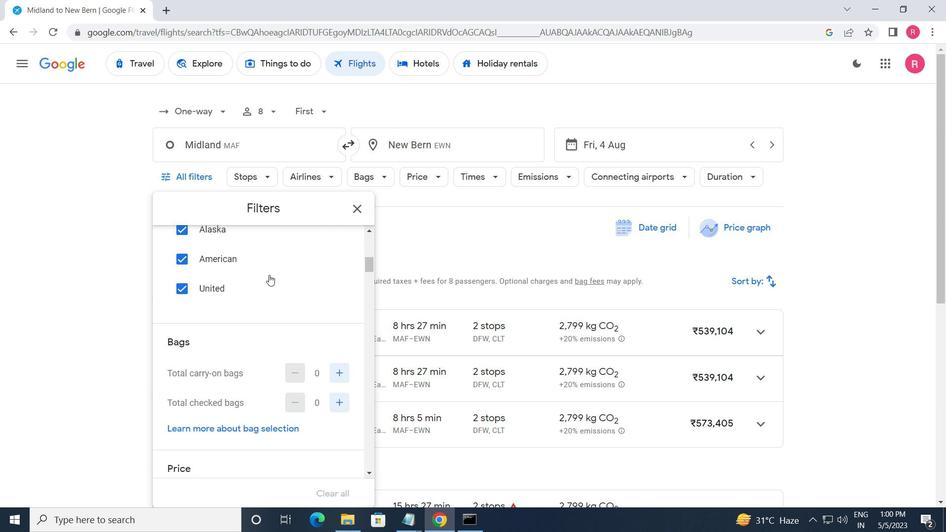 
Action: Mouse scrolled (275, 275) with delta (0, 0)
Screenshot: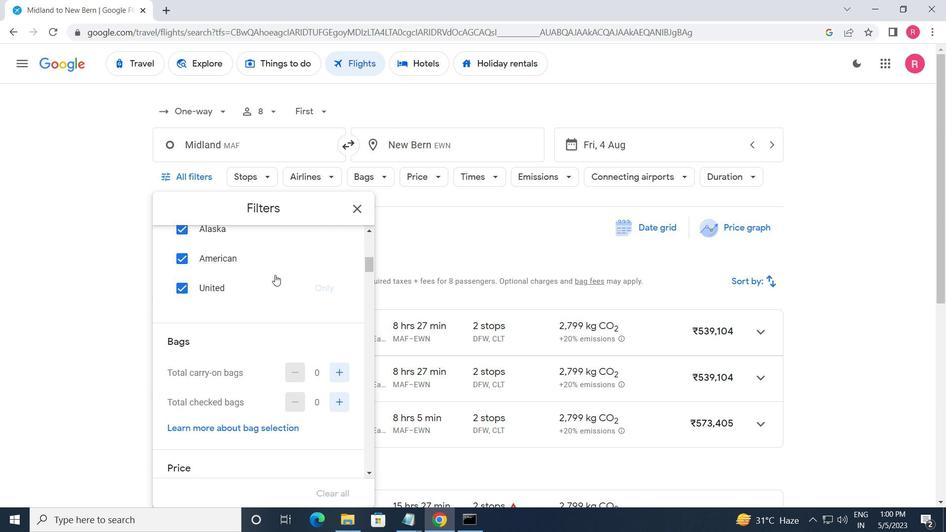 
Action: Mouse scrolled (275, 275) with delta (0, 0)
Screenshot: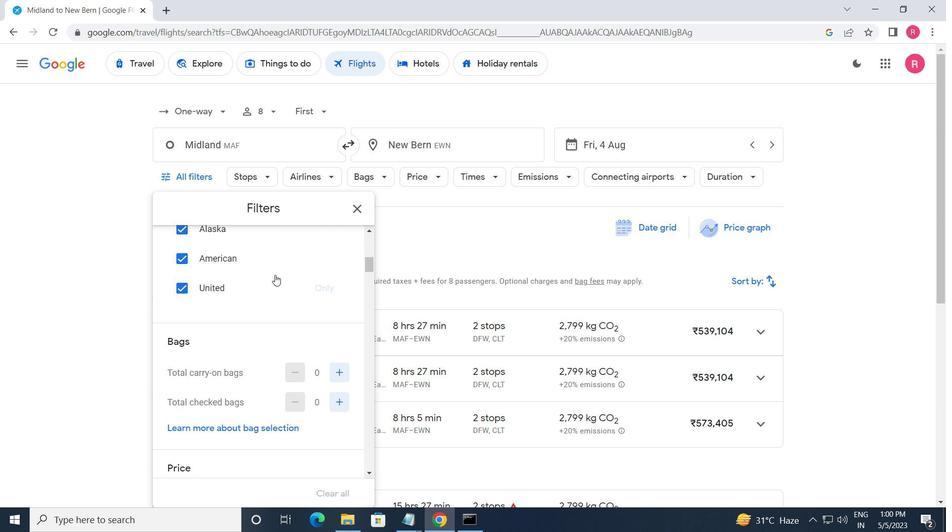 
Action: Mouse moved to (279, 271)
Screenshot: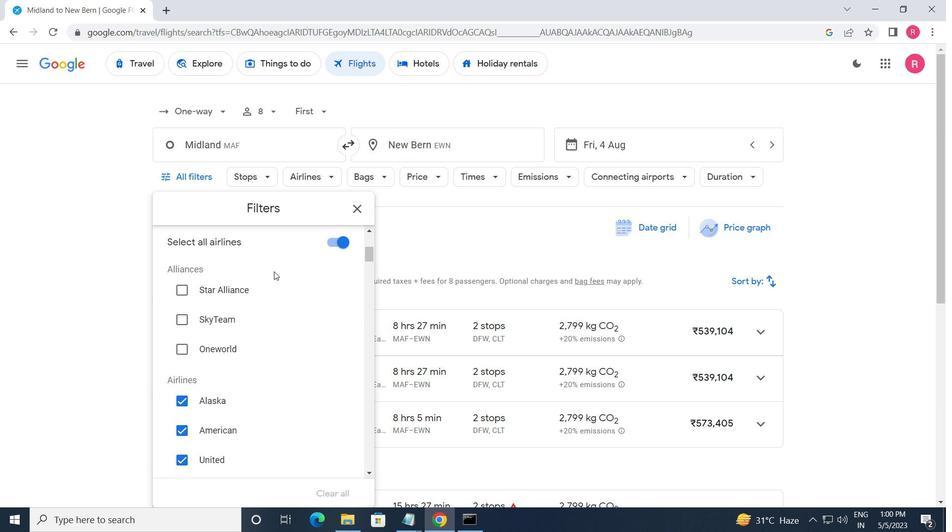 
Action: Mouse scrolled (279, 272) with delta (0, 0)
Screenshot: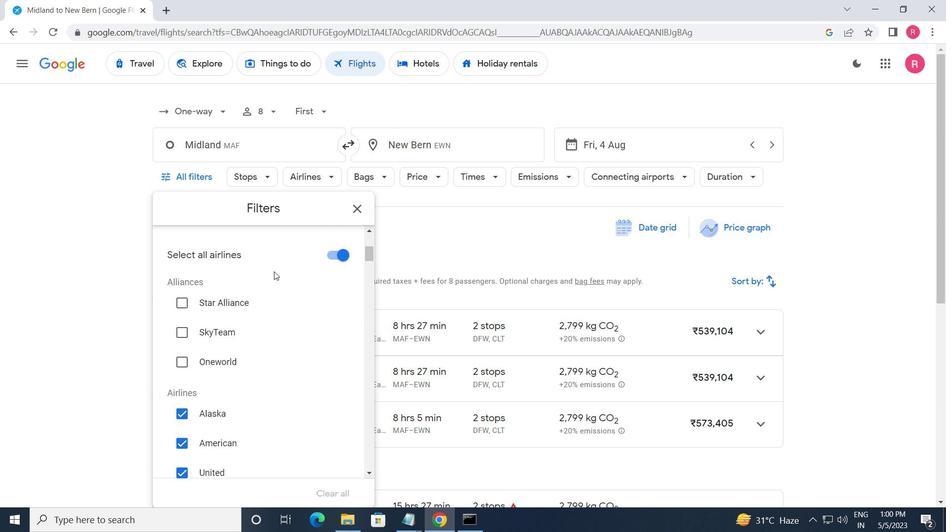 
Action: Mouse moved to (338, 314)
Screenshot: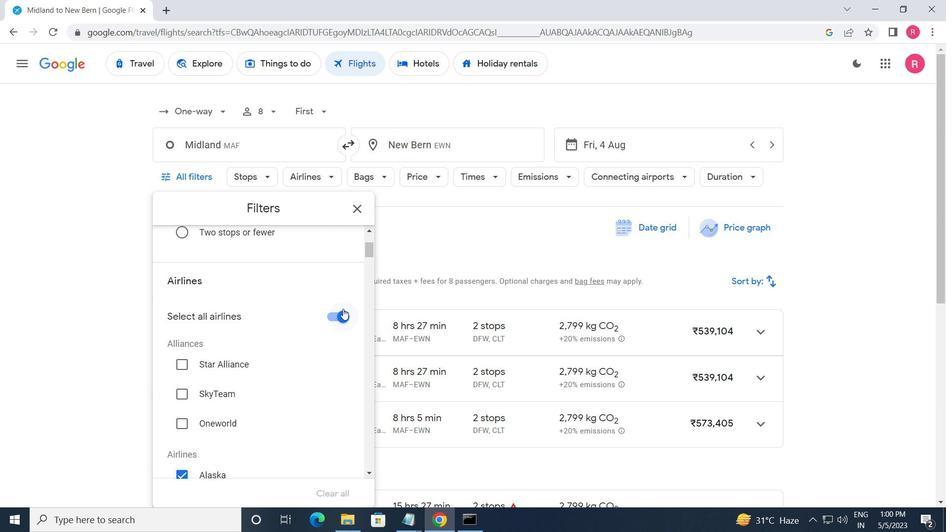 
Action: Mouse pressed left at (338, 314)
Screenshot: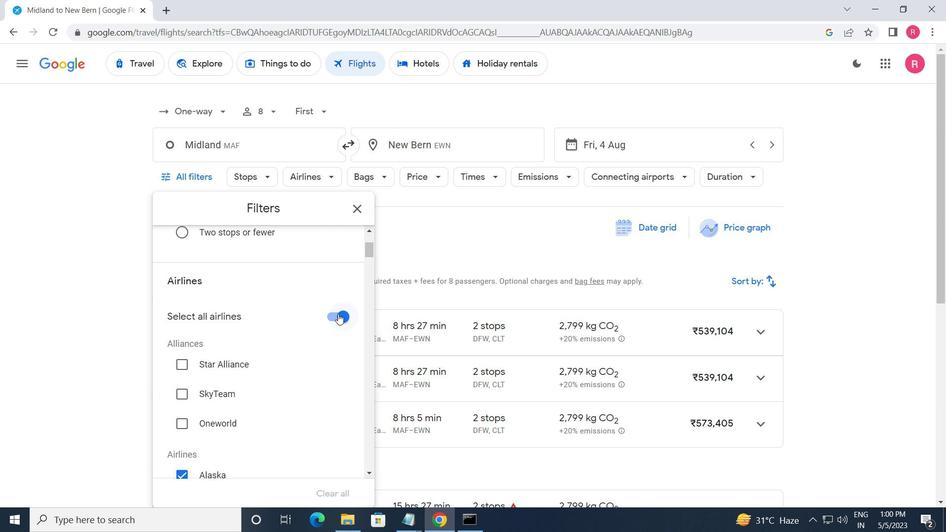 
Action: Mouse moved to (243, 254)
Screenshot: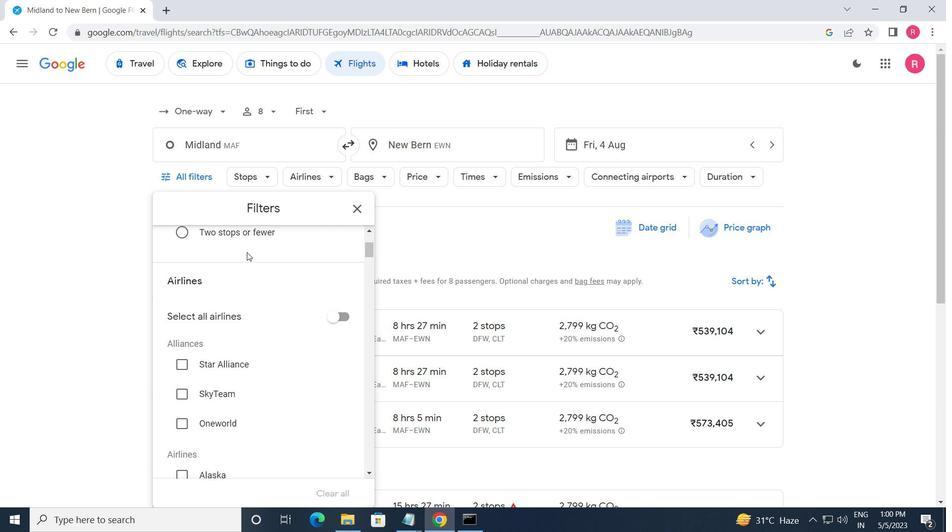 
Action: Mouse scrolled (243, 254) with delta (0, 0)
Screenshot: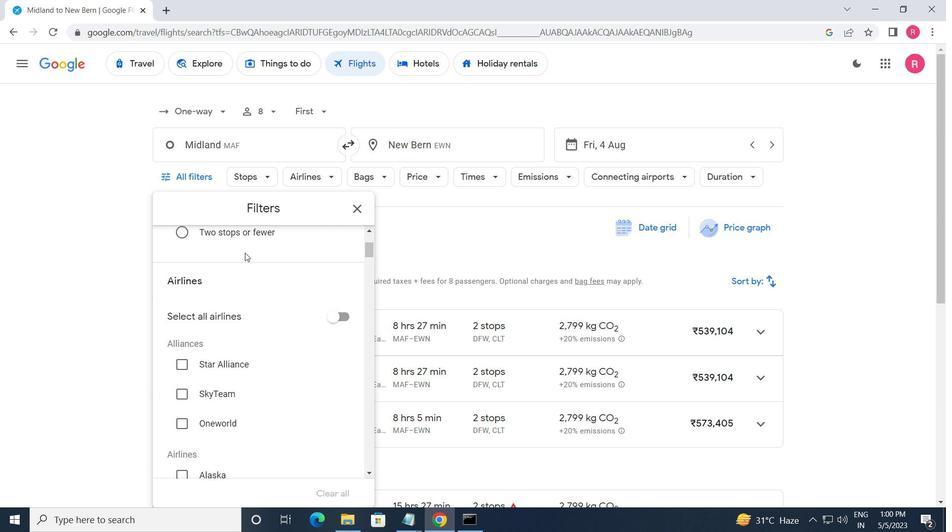 
Action: Mouse moved to (243, 262)
Screenshot: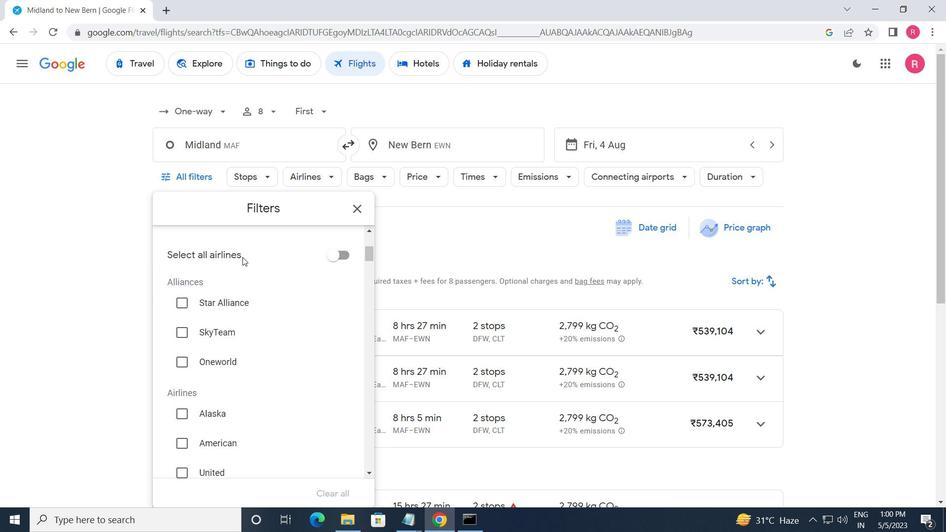 
Action: Mouse scrolled (243, 261) with delta (0, 0)
Screenshot: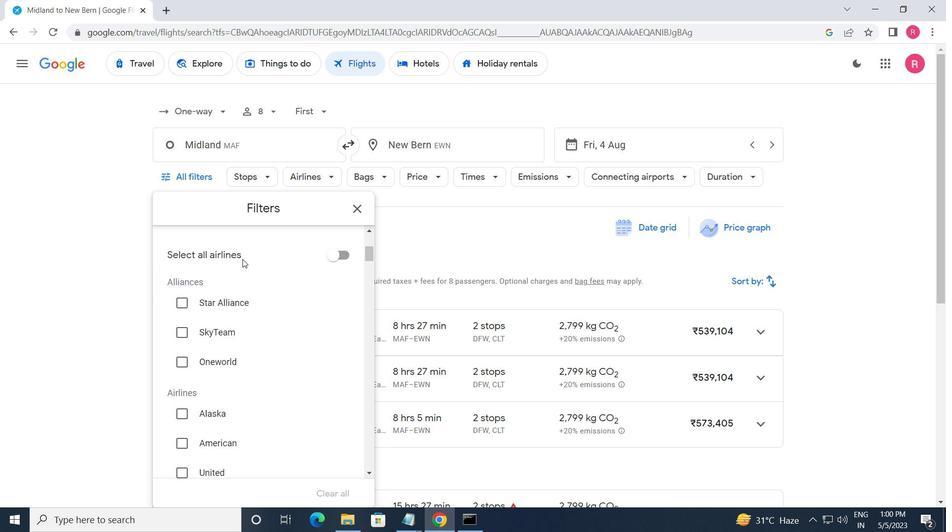
Action: Mouse moved to (251, 272)
Screenshot: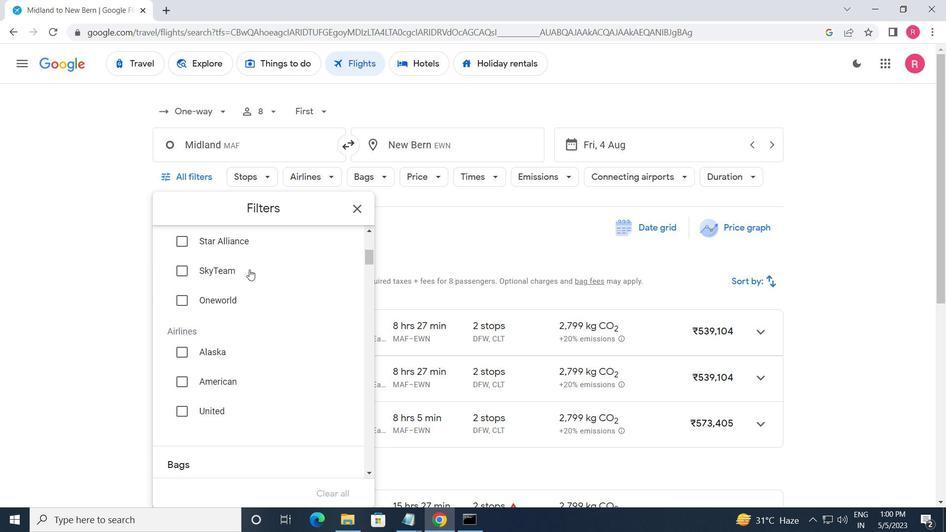
Action: Mouse scrolled (251, 271) with delta (0, 0)
Screenshot: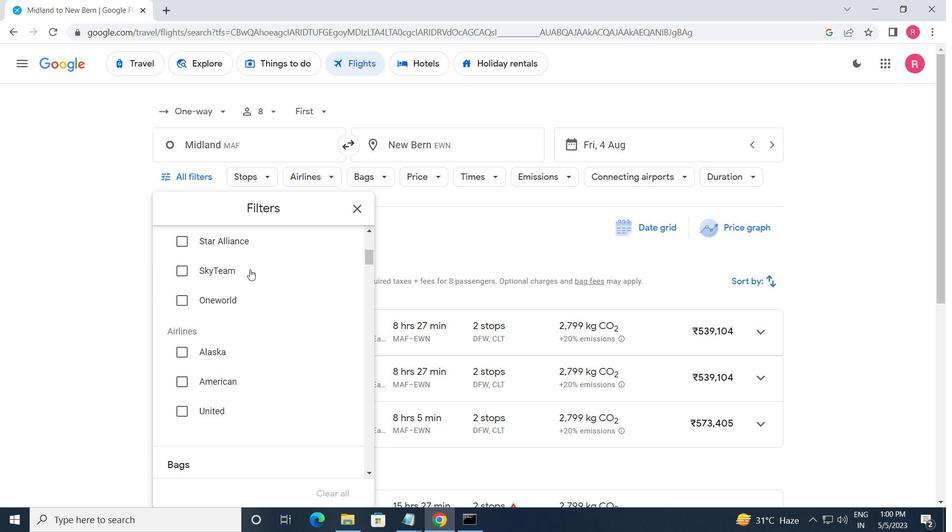 
Action: Mouse moved to (252, 272)
Screenshot: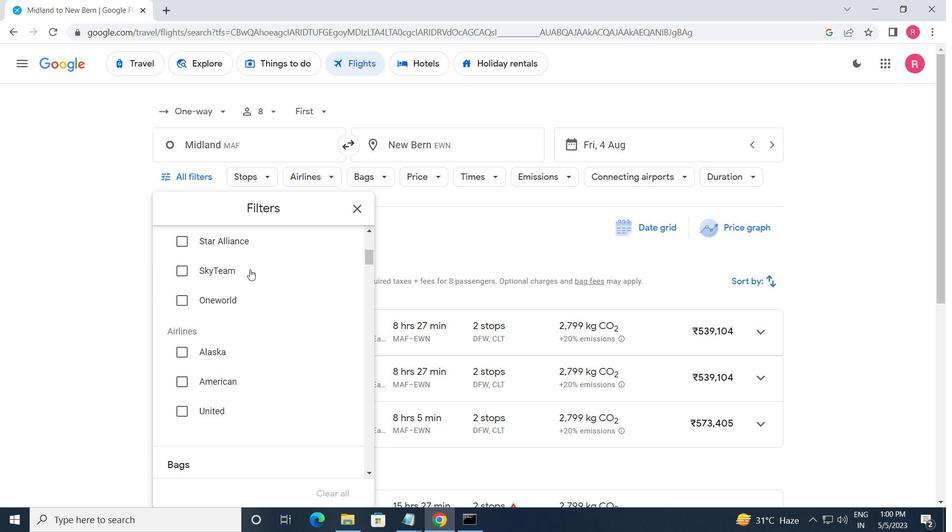 
Action: Mouse scrolled (252, 271) with delta (0, 0)
Screenshot: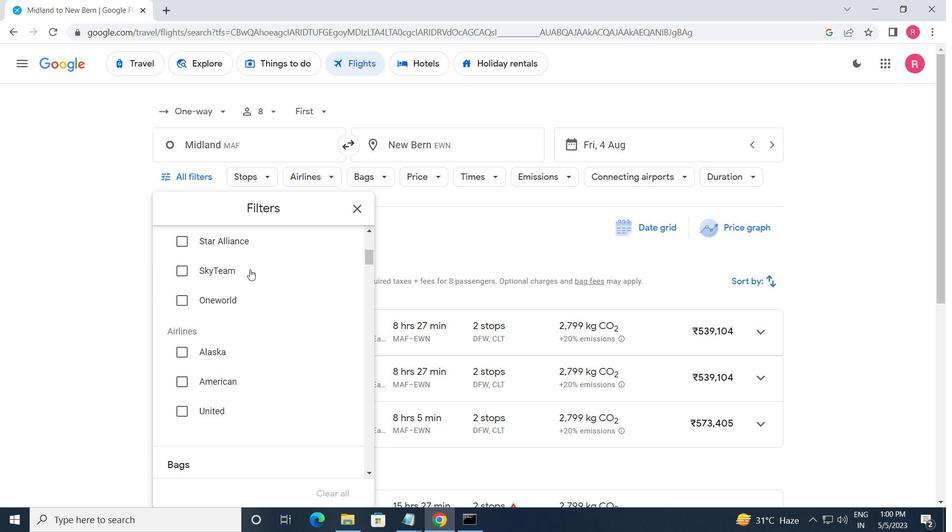 
Action: Mouse moved to (341, 379)
Screenshot: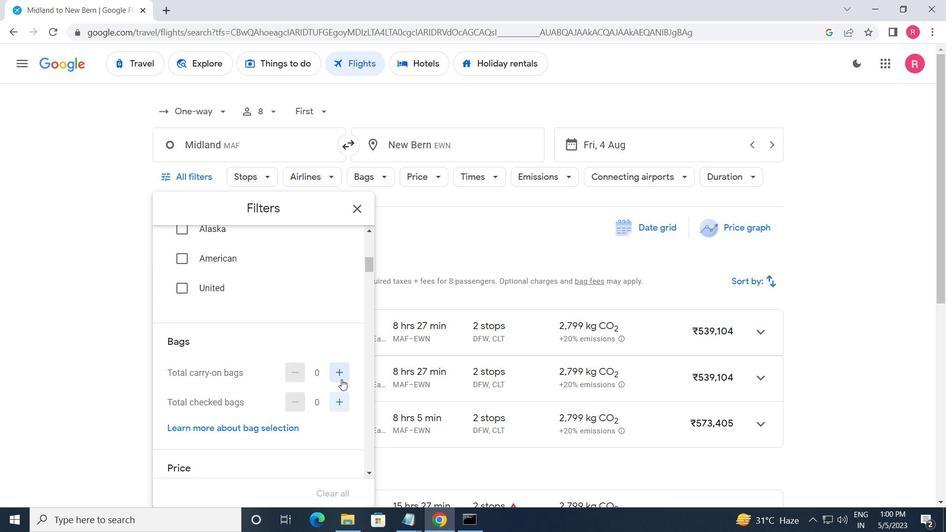 
Action: Mouse pressed left at (341, 379)
Screenshot: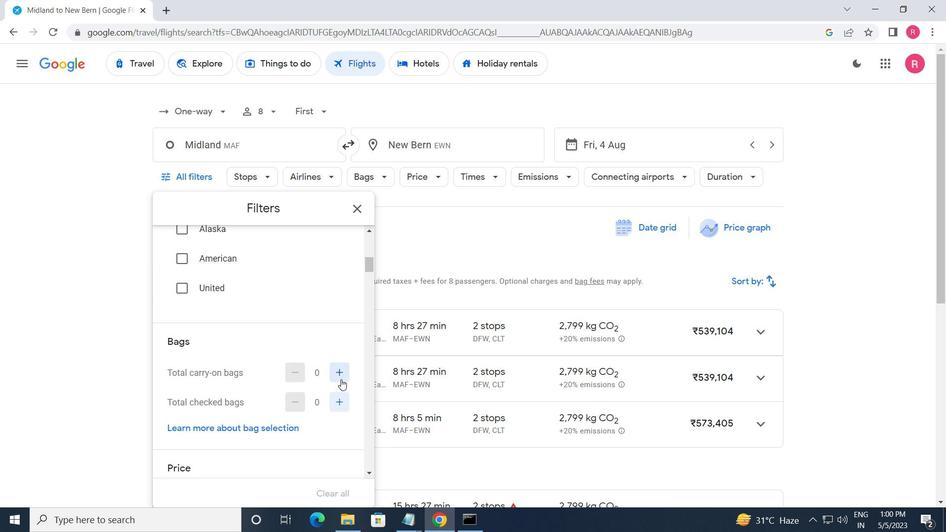 
Action: Mouse pressed left at (341, 379)
Screenshot: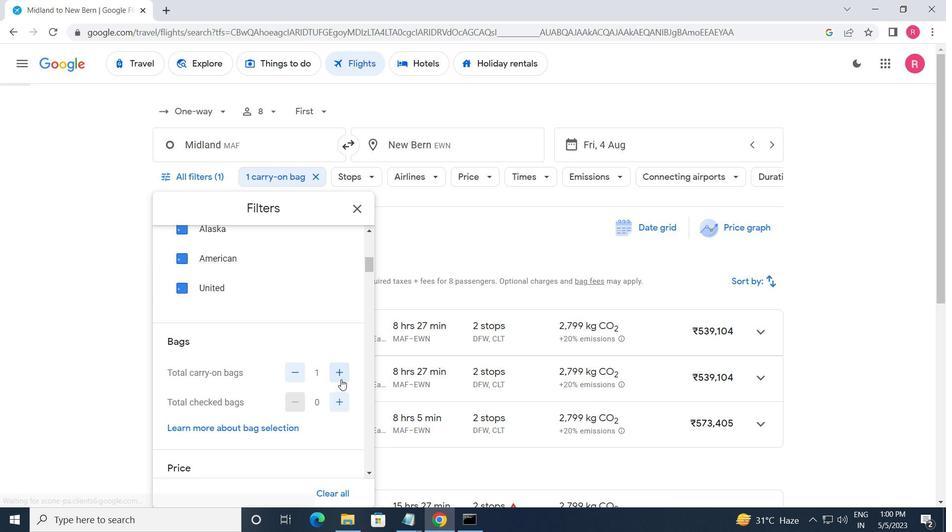 
Action: Mouse moved to (335, 403)
Screenshot: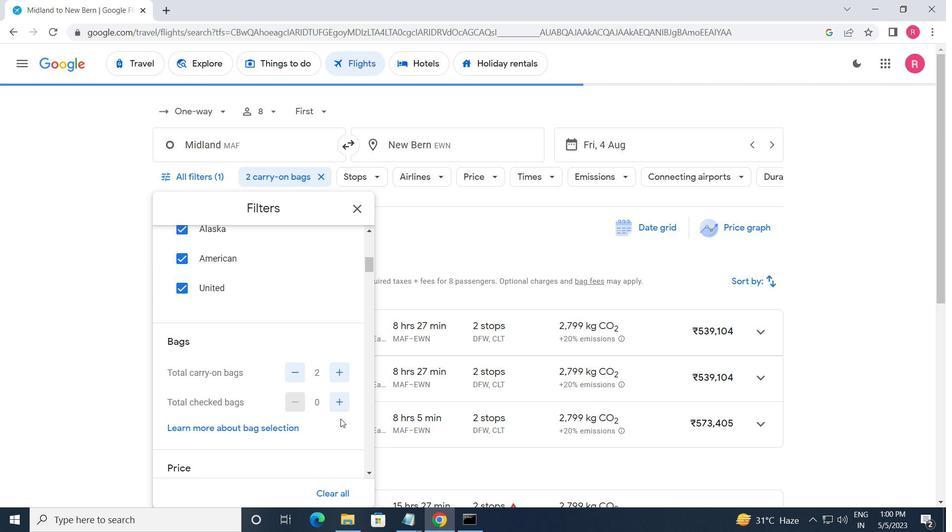 
Action: Mouse pressed left at (335, 403)
Screenshot: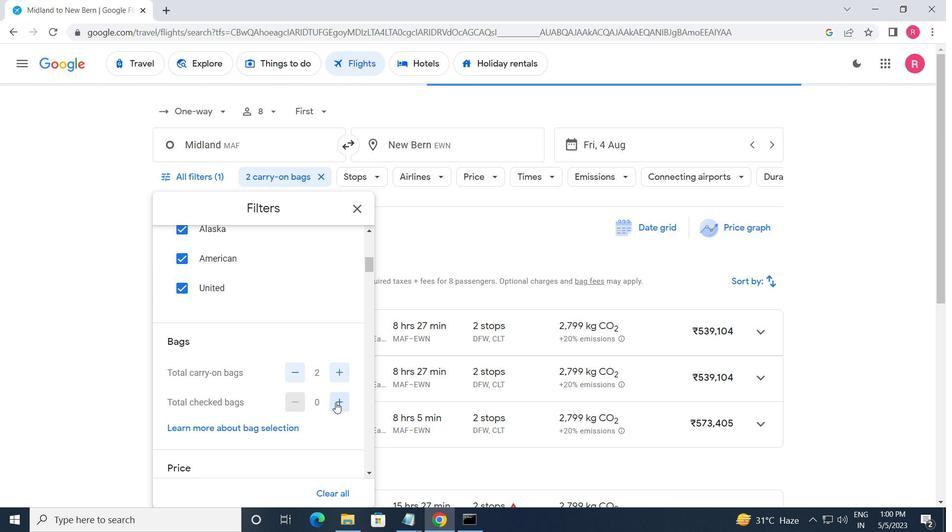 
Action: Mouse pressed left at (335, 403)
Screenshot: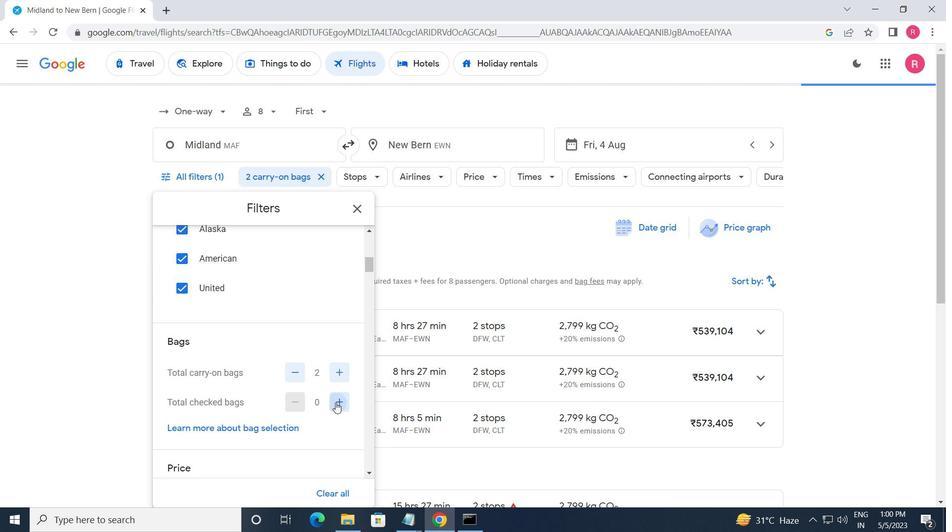 
Action: Mouse pressed left at (335, 403)
Screenshot: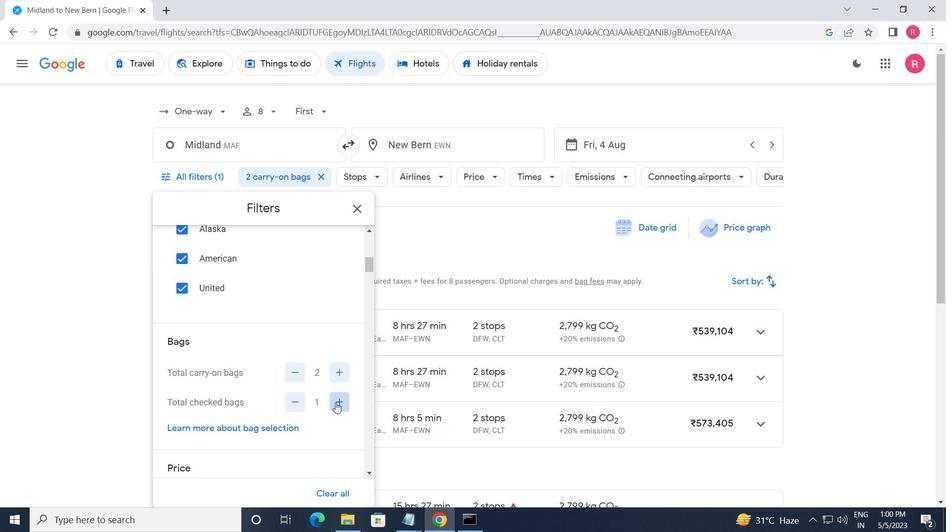 
Action: Mouse moved to (335, 402)
Screenshot: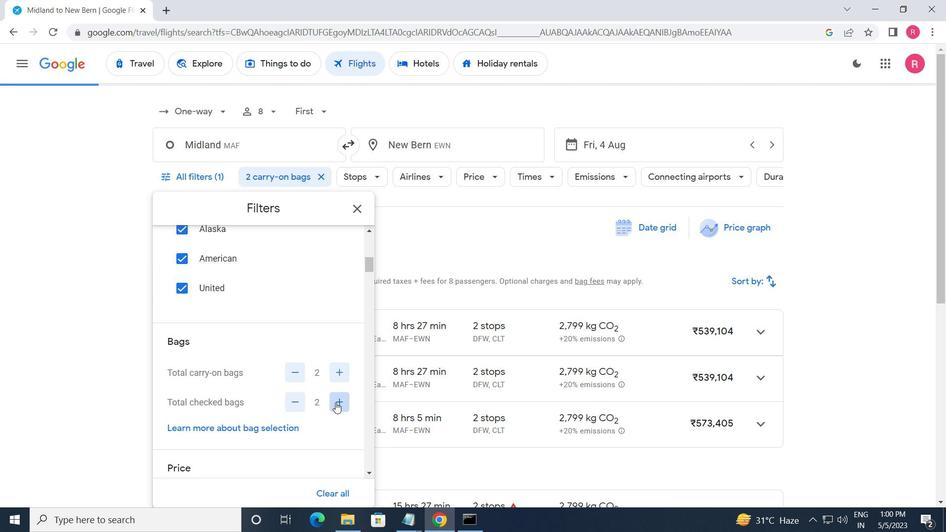 
Action: Mouse pressed left at (335, 402)
Screenshot: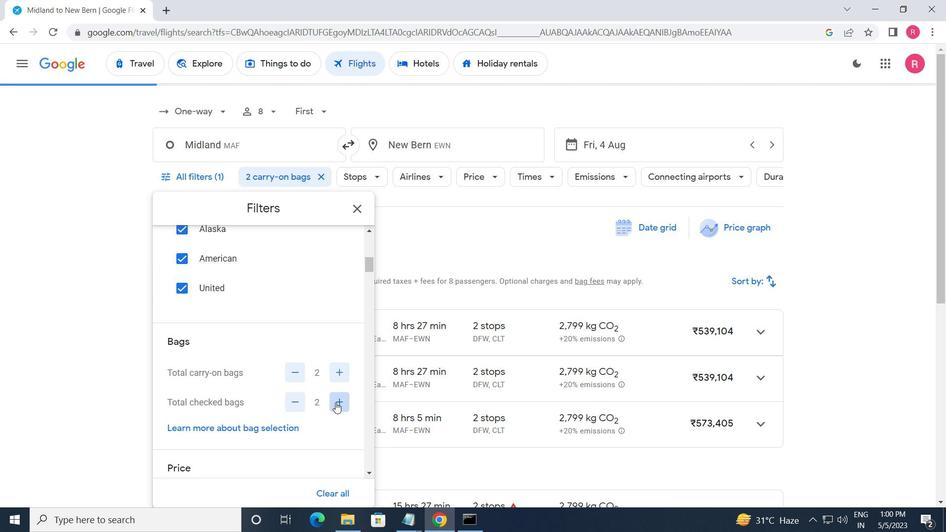 
Action: Mouse pressed left at (335, 402)
Screenshot: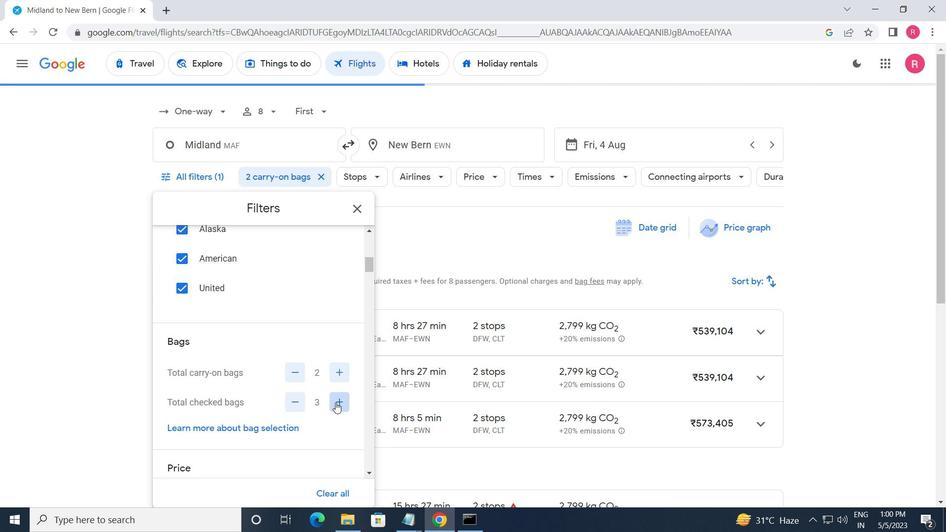 
Action: Mouse pressed left at (335, 402)
Screenshot: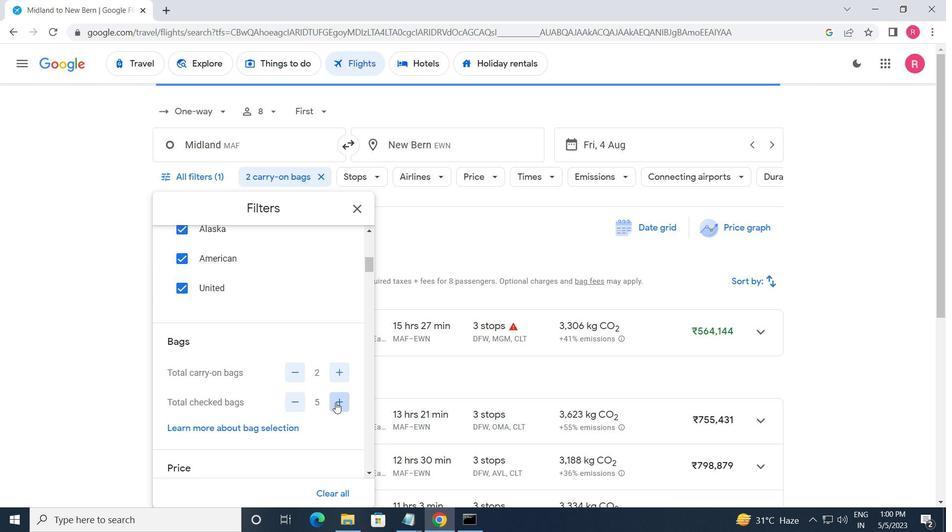 
Action: Mouse pressed left at (335, 402)
Screenshot: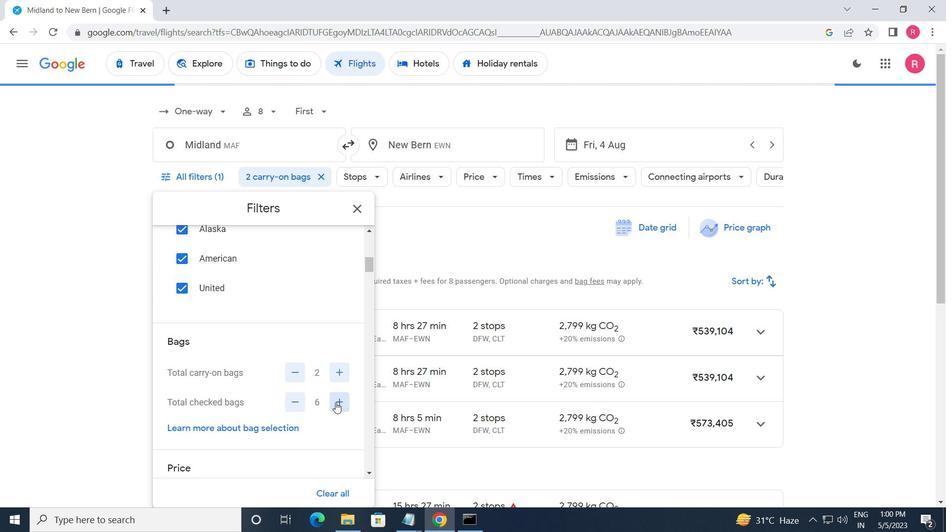 
Action: Mouse moved to (269, 327)
Screenshot: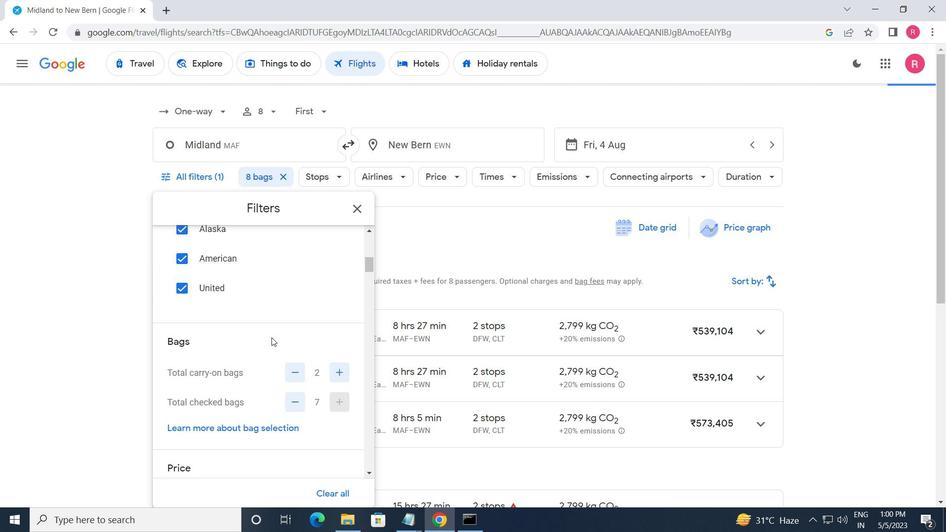 
Action: Mouse scrolled (269, 326) with delta (0, 0)
Screenshot: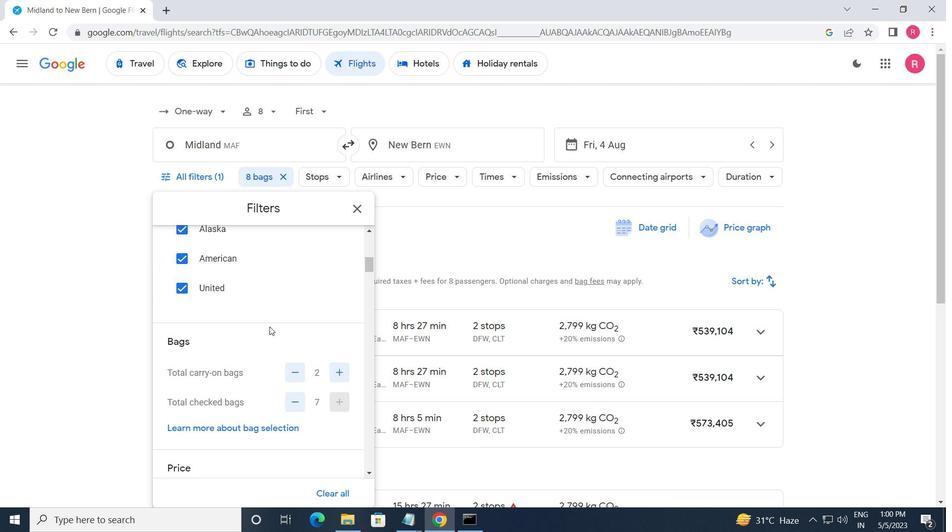 
Action: Mouse scrolled (269, 326) with delta (0, 0)
Screenshot: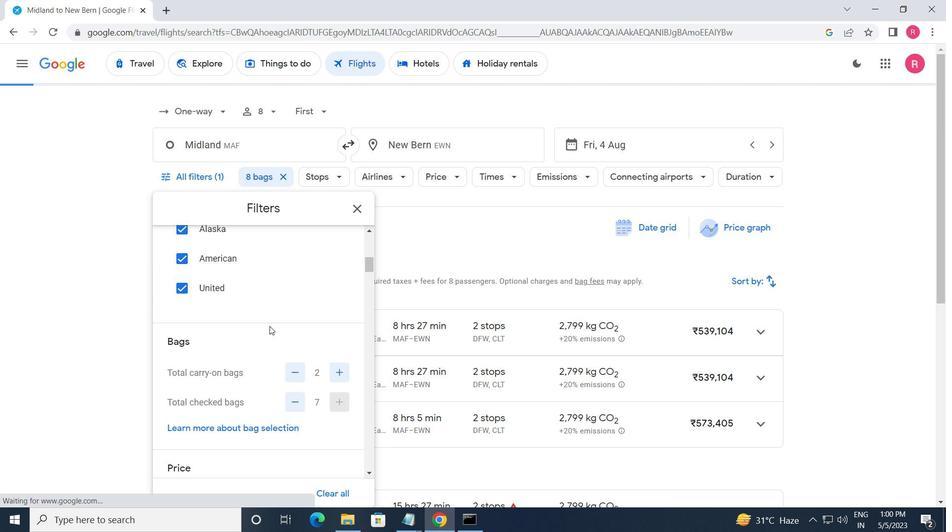 
Action: Mouse moved to (273, 326)
Screenshot: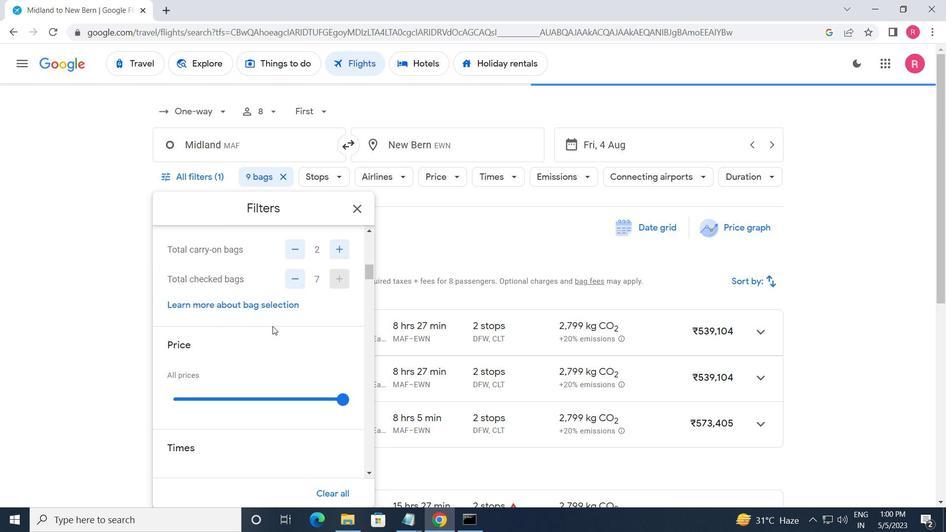 
Action: Mouse scrolled (273, 326) with delta (0, 0)
Screenshot: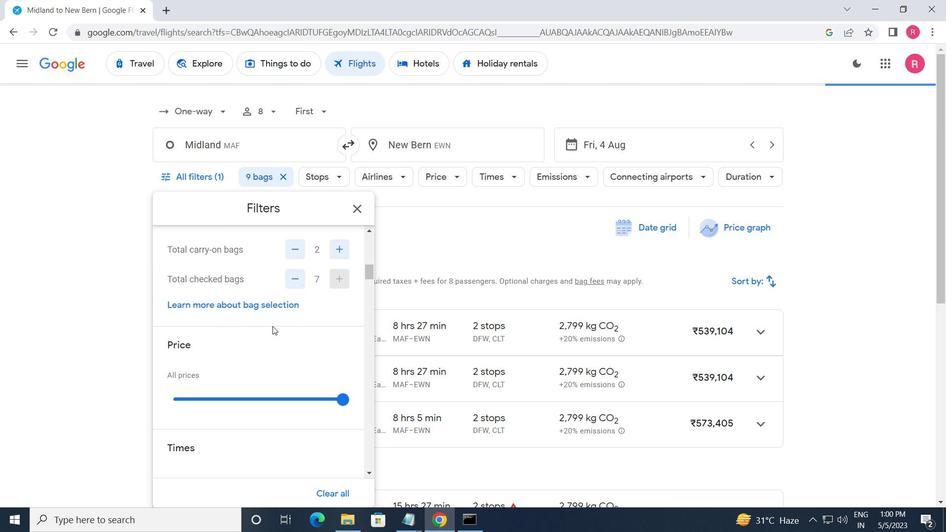 
Action: Mouse moved to (347, 344)
Screenshot: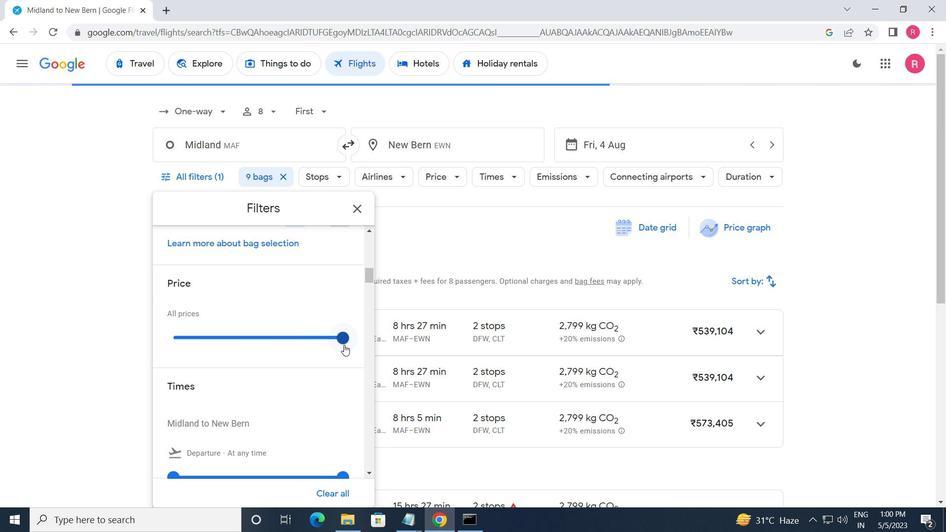 
Action: Mouse pressed left at (347, 344)
Screenshot: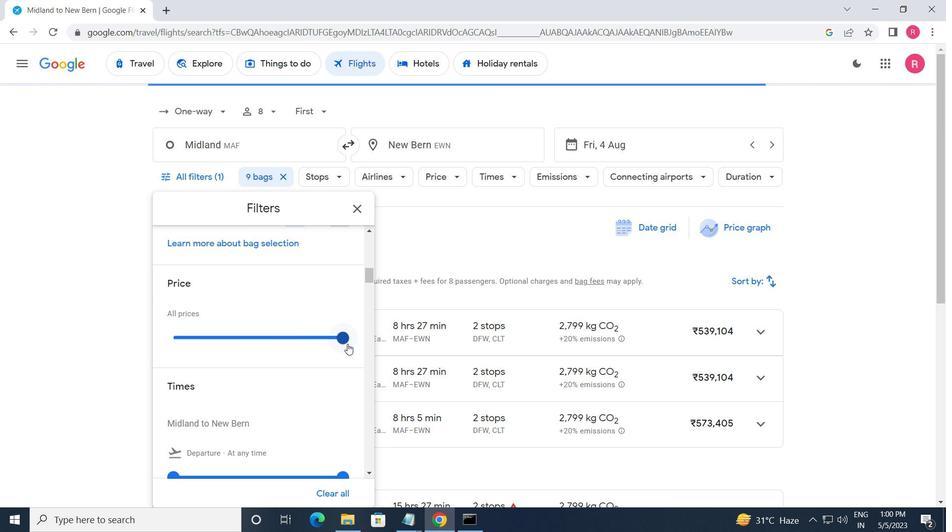 
Action: Mouse moved to (280, 312)
Screenshot: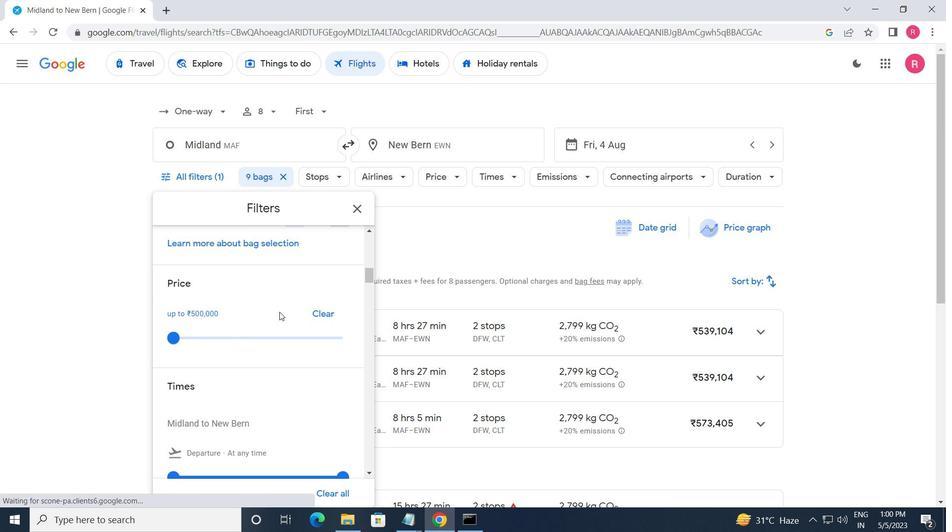 
Action: Mouse scrolled (280, 312) with delta (0, 0)
Screenshot: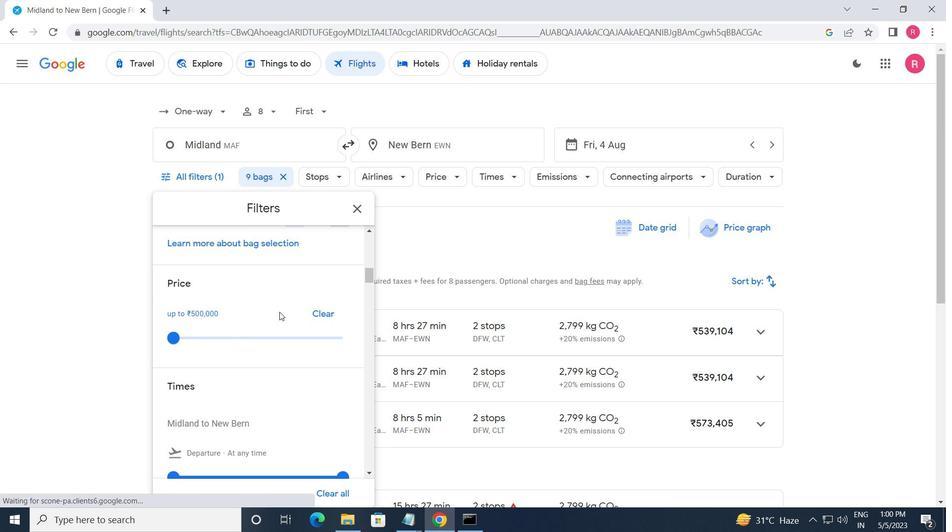 
Action: Mouse moved to (280, 313)
Screenshot: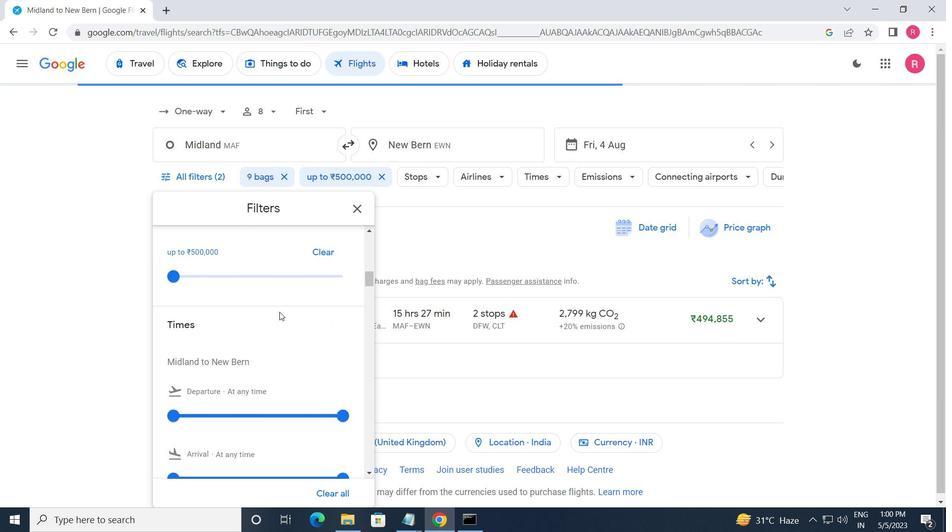 
Action: Mouse scrolled (280, 312) with delta (0, 0)
Screenshot: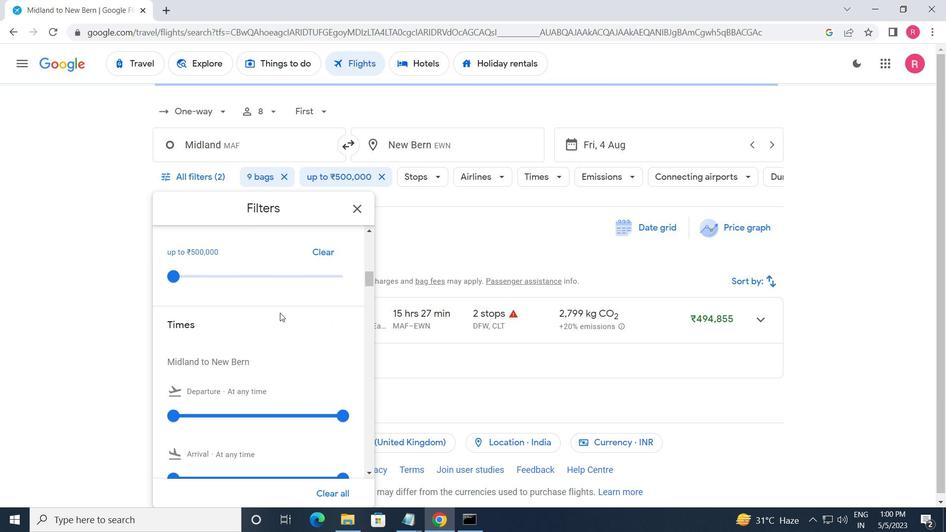 
Action: Mouse moved to (171, 353)
Screenshot: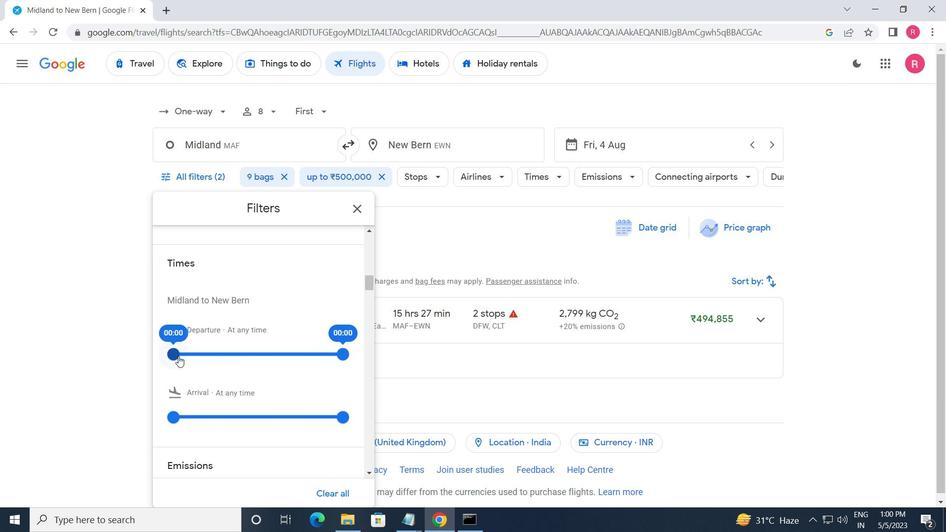 
Action: Mouse pressed left at (171, 353)
Screenshot: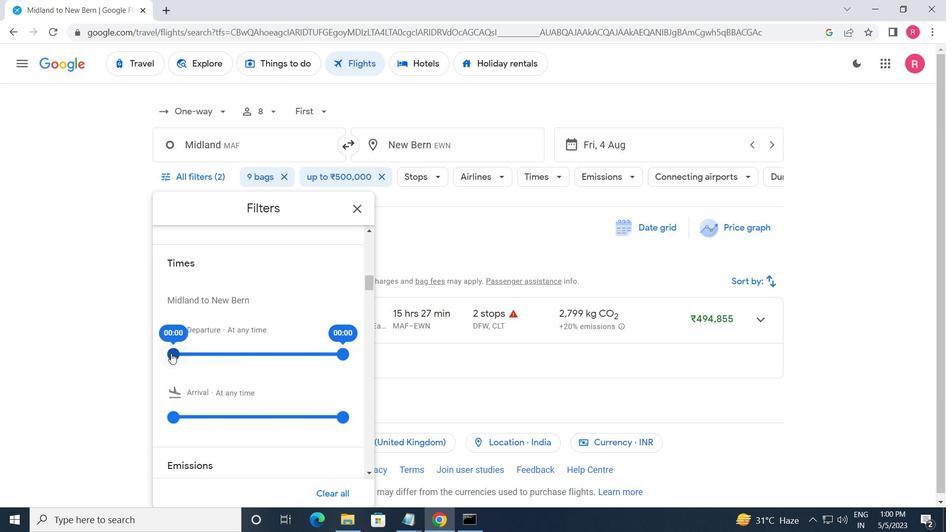 
Action: Mouse moved to (341, 352)
Screenshot: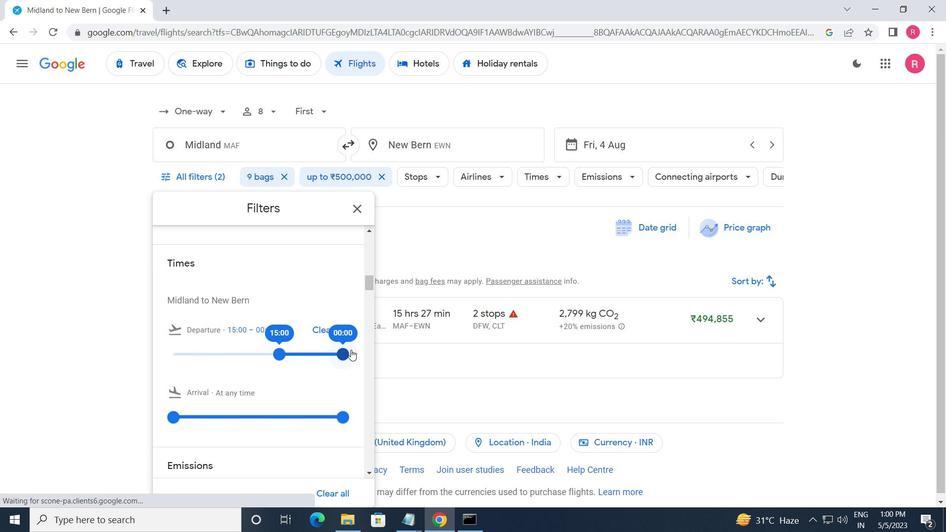 
Action: Mouse pressed left at (341, 352)
Screenshot: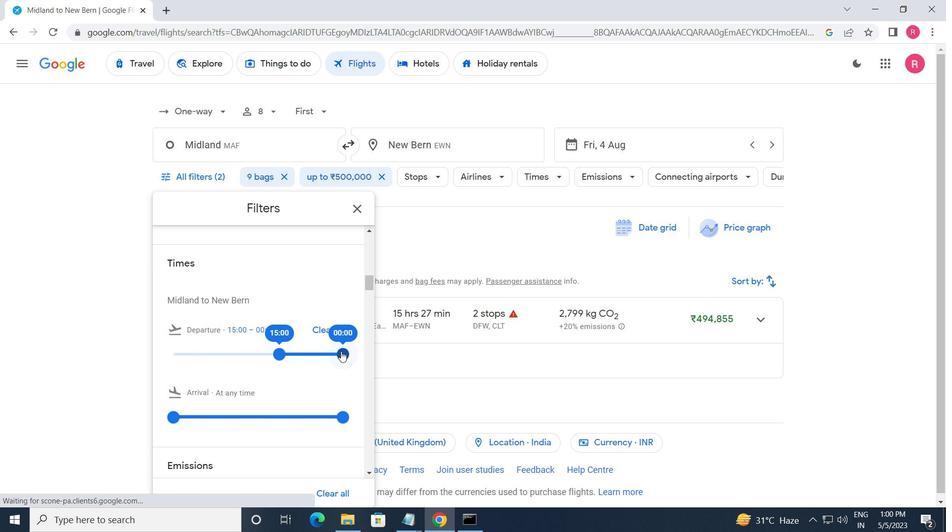
Action: Mouse moved to (354, 209)
Screenshot: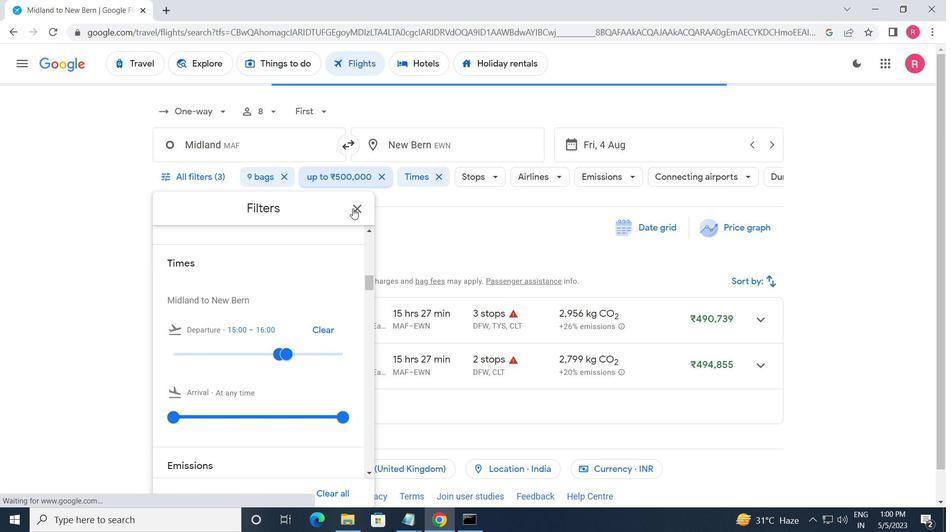 
Action: Mouse pressed left at (354, 209)
Screenshot: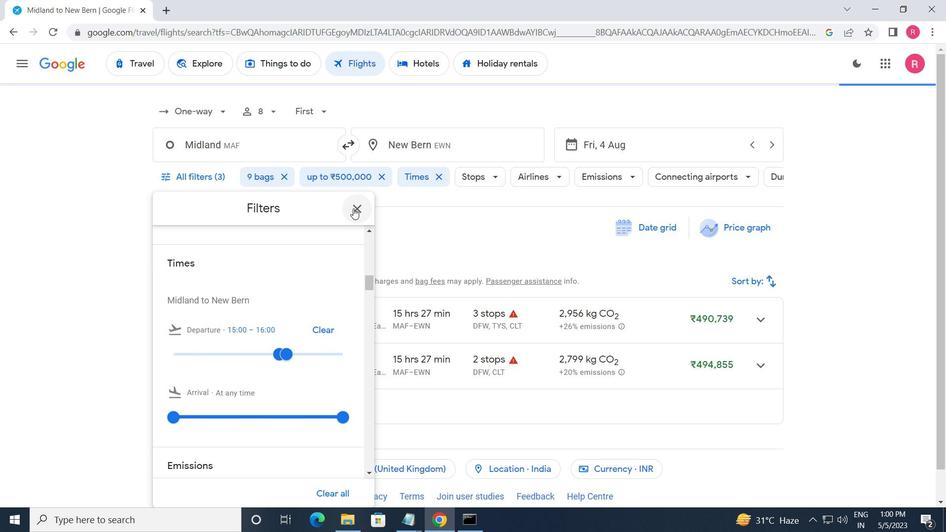 
Action: Mouse moved to (354, 209)
Screenshot: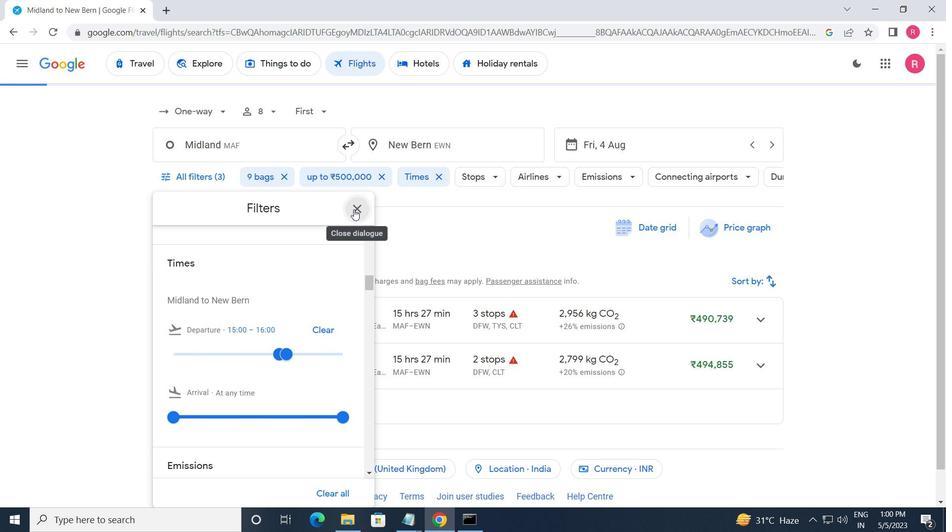 
